 Task: Search one way flight ticket for 3 adults, 3 children in premium economy from Prescott: Prescott Municipal Airport (ernest A. Love Field) to Sheridan: Sheridan County Airport on 8-6-2023. Choice of flights is Emirates and Kenya Airways. Number of bags: 1 carry on bag. Price is upto 84000. Outbound departure time preference is 20:45.
Action: Mouse moved to (310, 129)
Screenshot: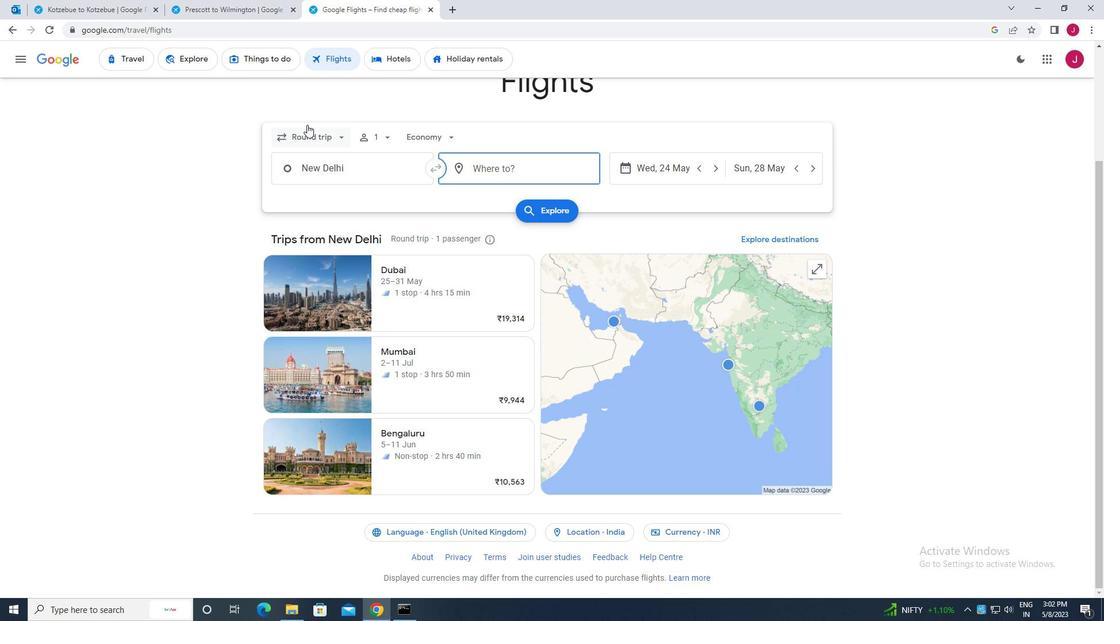 
Action: Mouse pressed left at (310, 129)
Screenshot: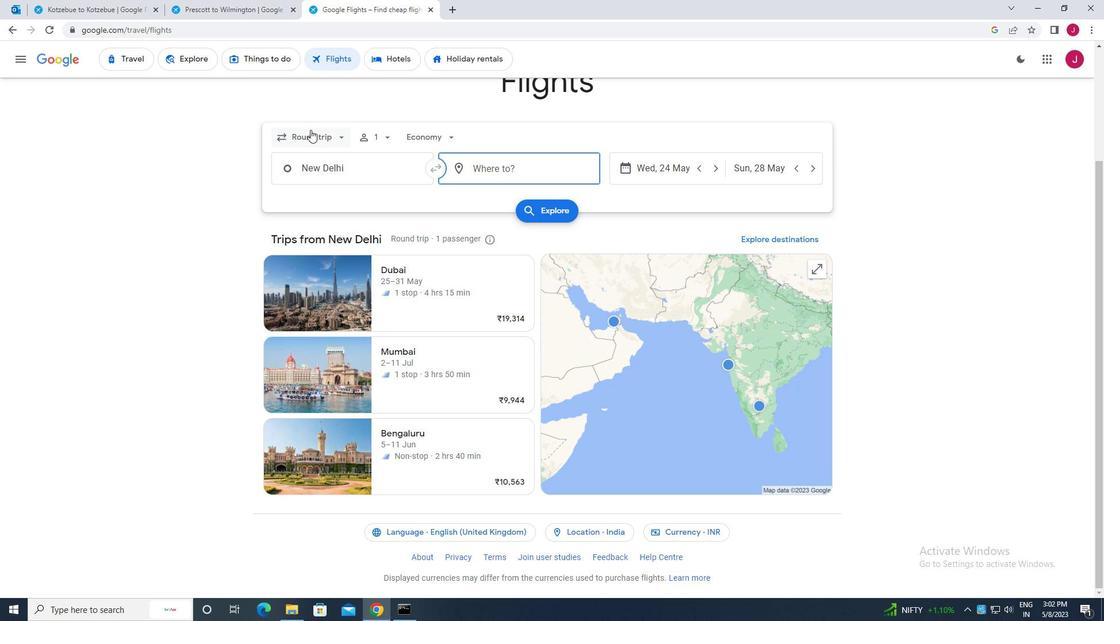 
Action: Mouse moved to (327, 191)
Screenshot: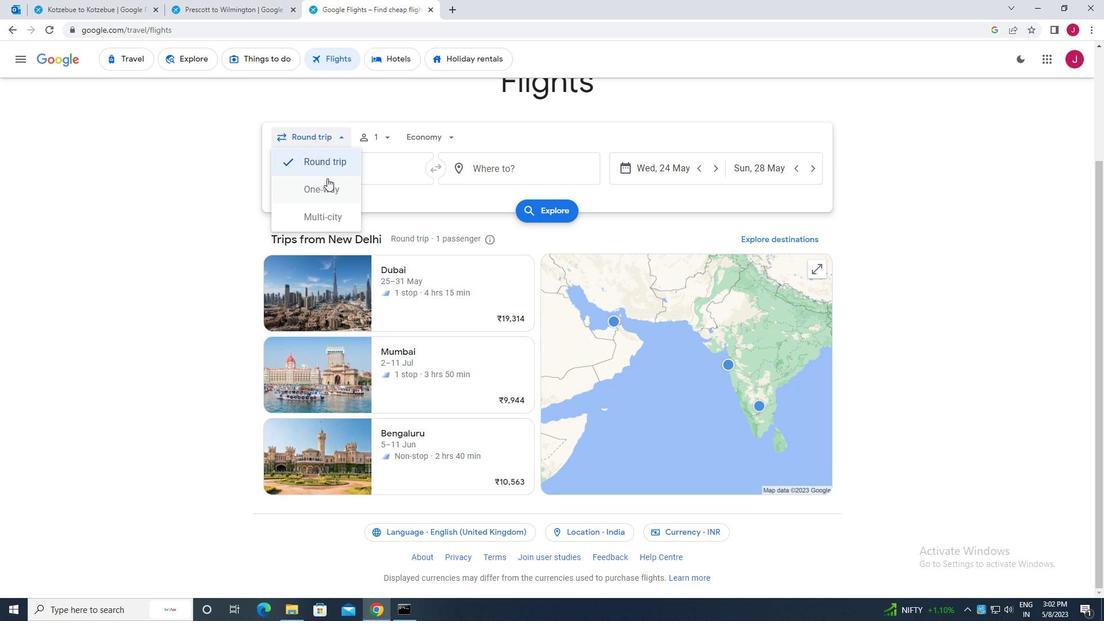 
Action: Mouse pressed left at (327, 191)
Screenshot: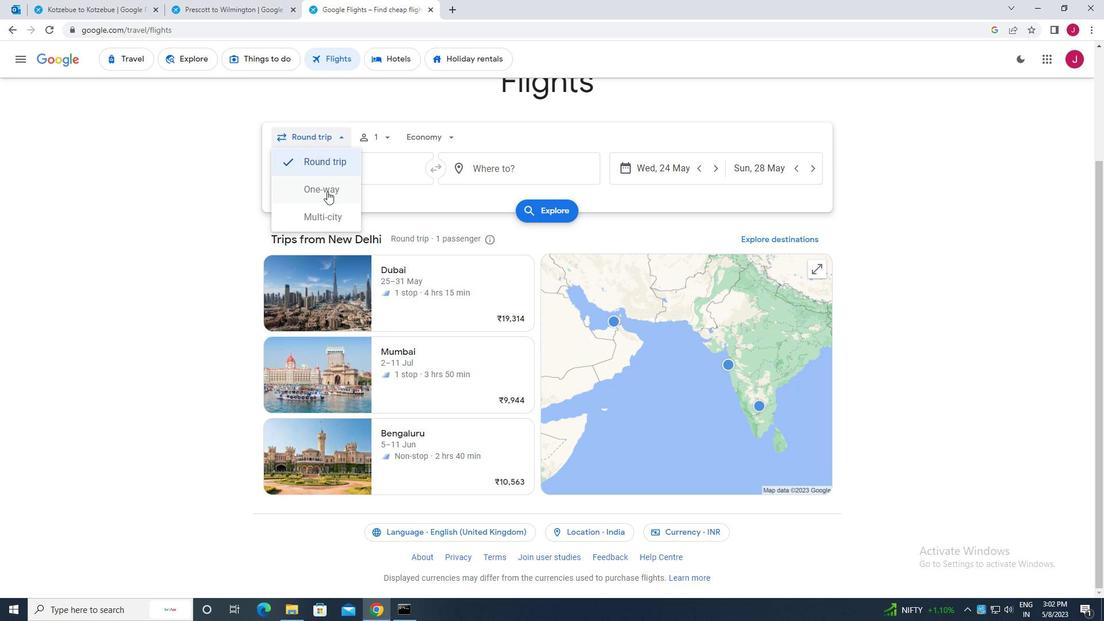 
Action: Mouse moved to (392, 137)
Screenshot: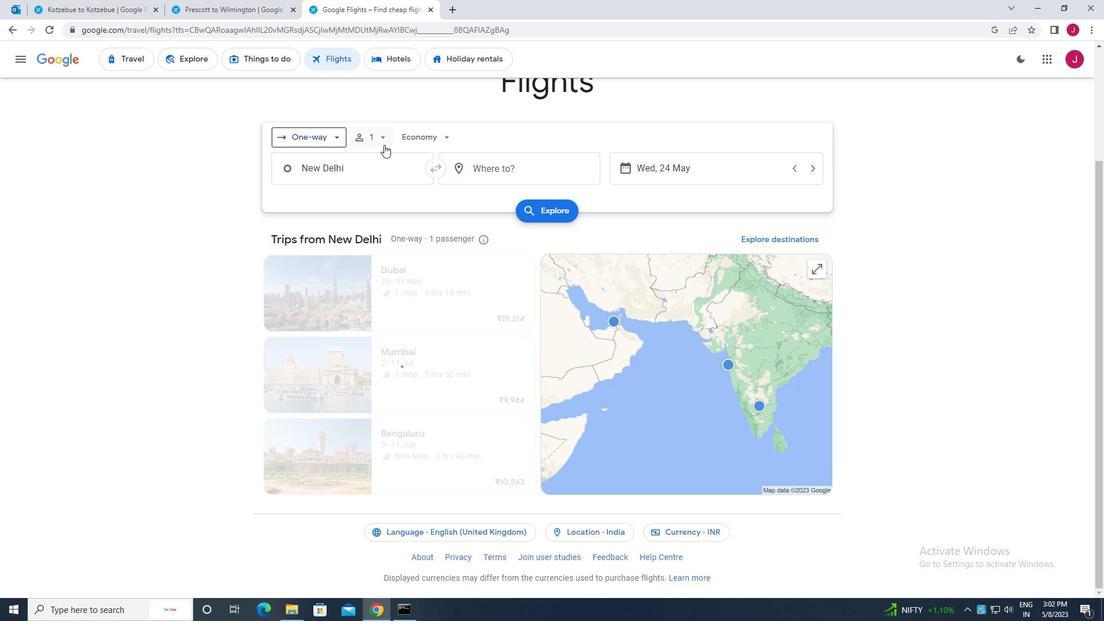 
Action: Mouse pressed left at (392, 137)
Screenshot: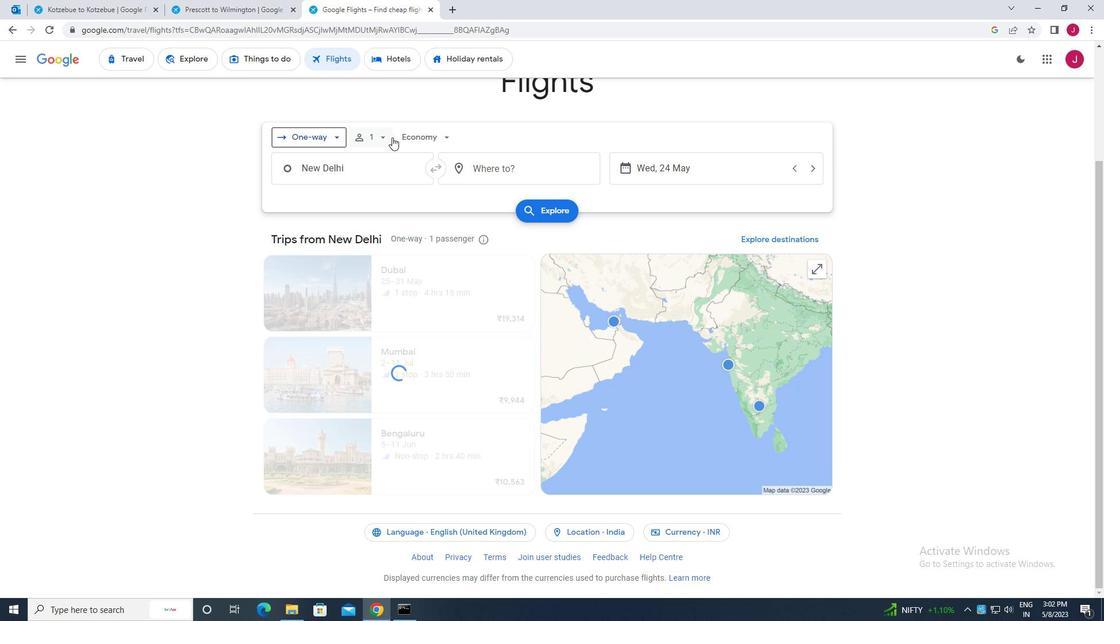 
Action: Mouse moved to (470, 163)
Screenshot: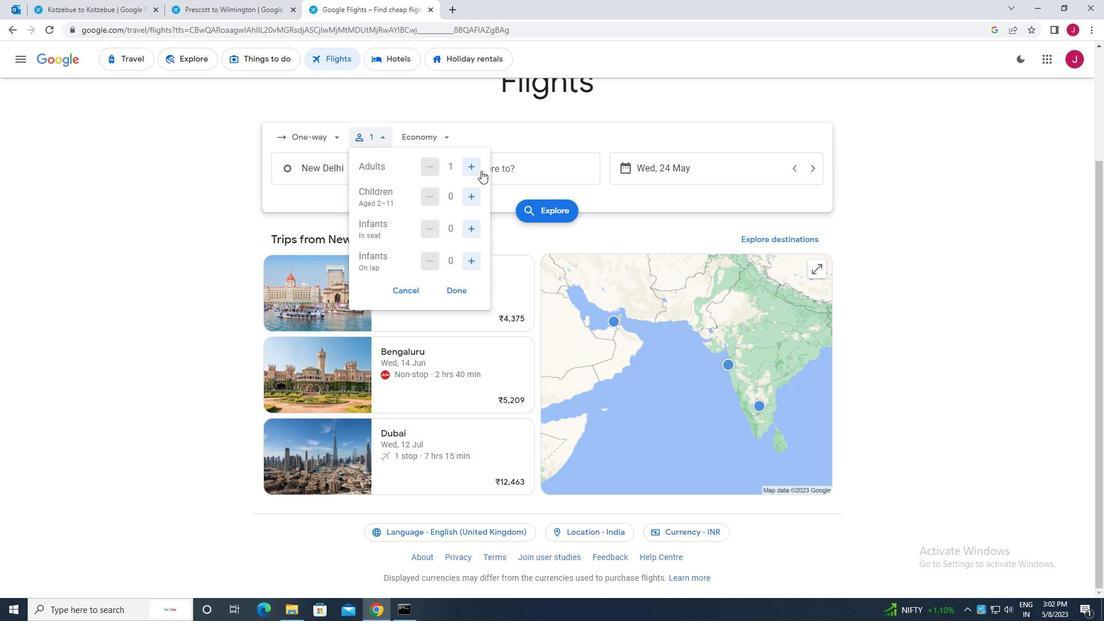 
Action: Mouse pressed left at (470, 163)
Screenshot: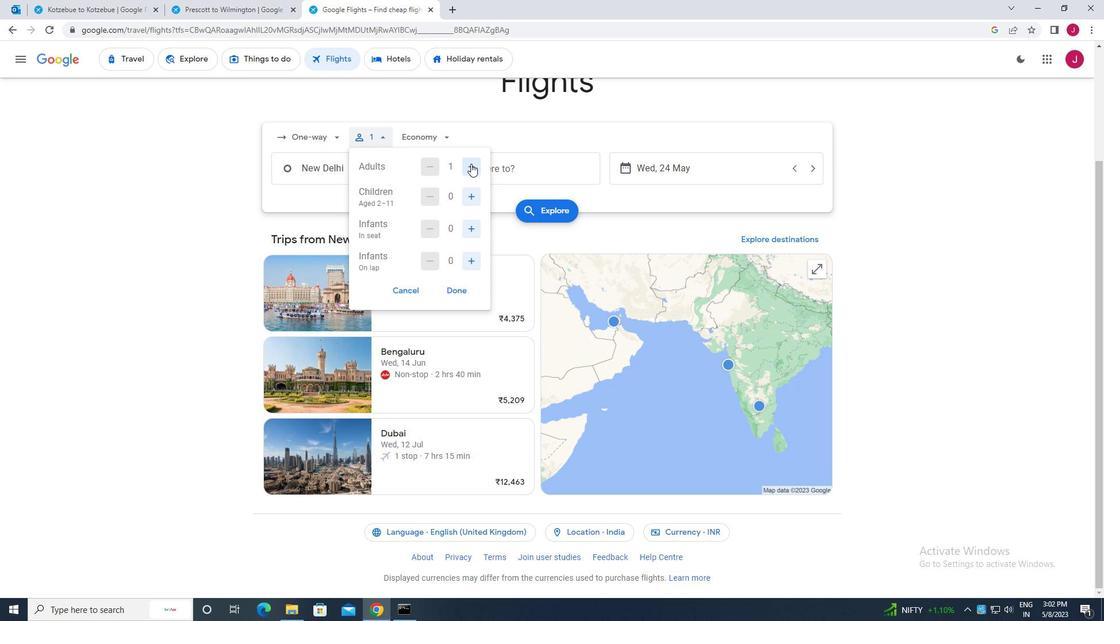 
Action: Mouse pressed left at (470, 163)
Screenshot: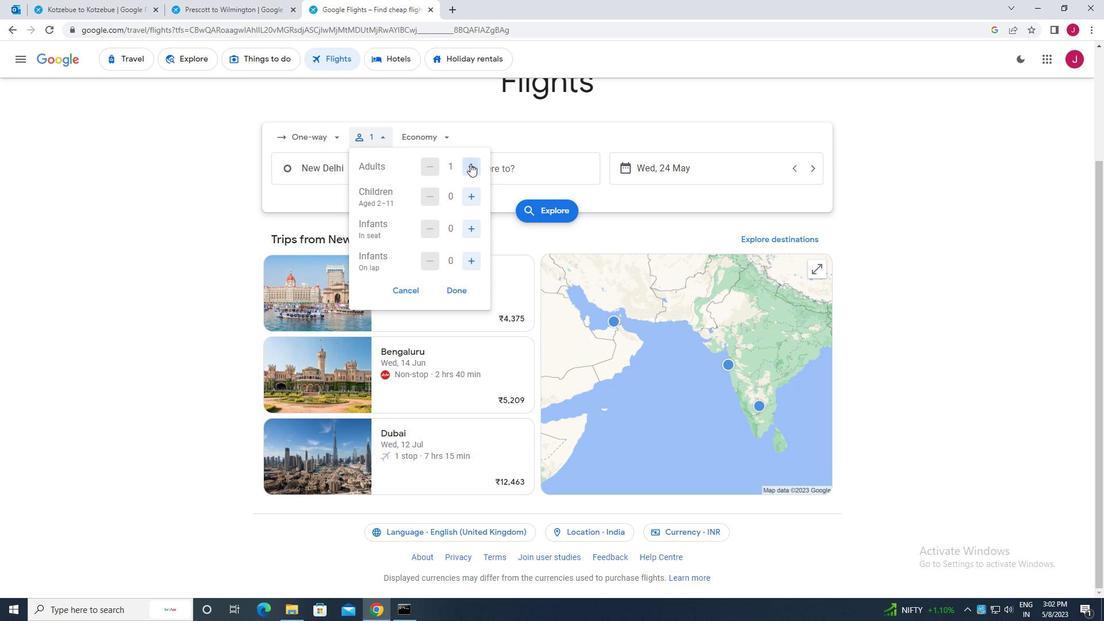 
Action: Mouse moved to (468, 196)
Screenshot: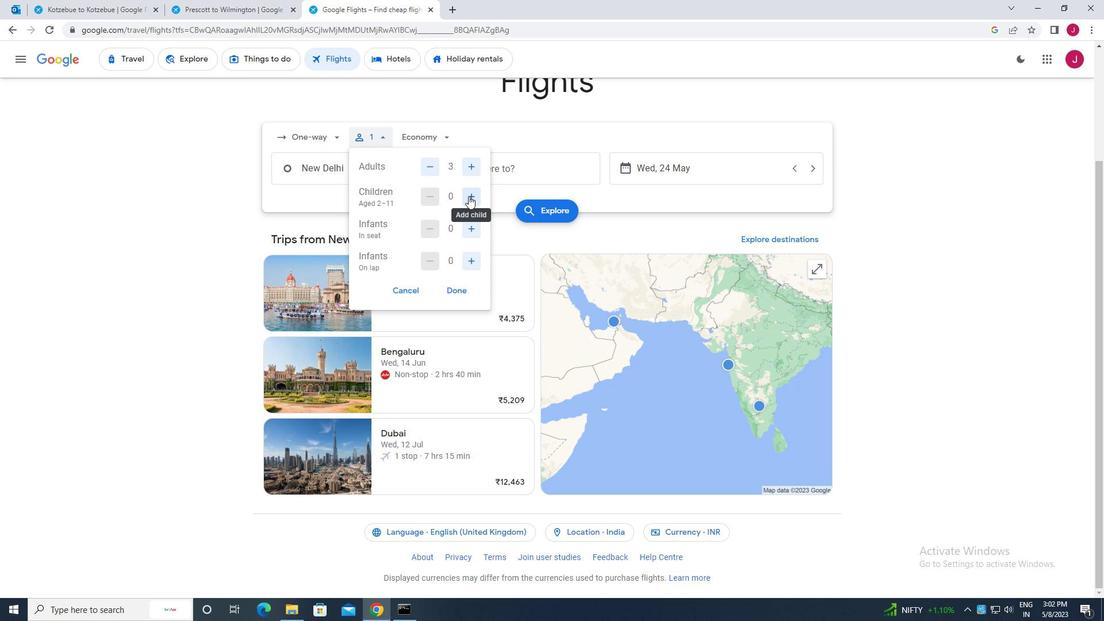 
Action: Mouse pressed left at (468, 196)
Screenshot: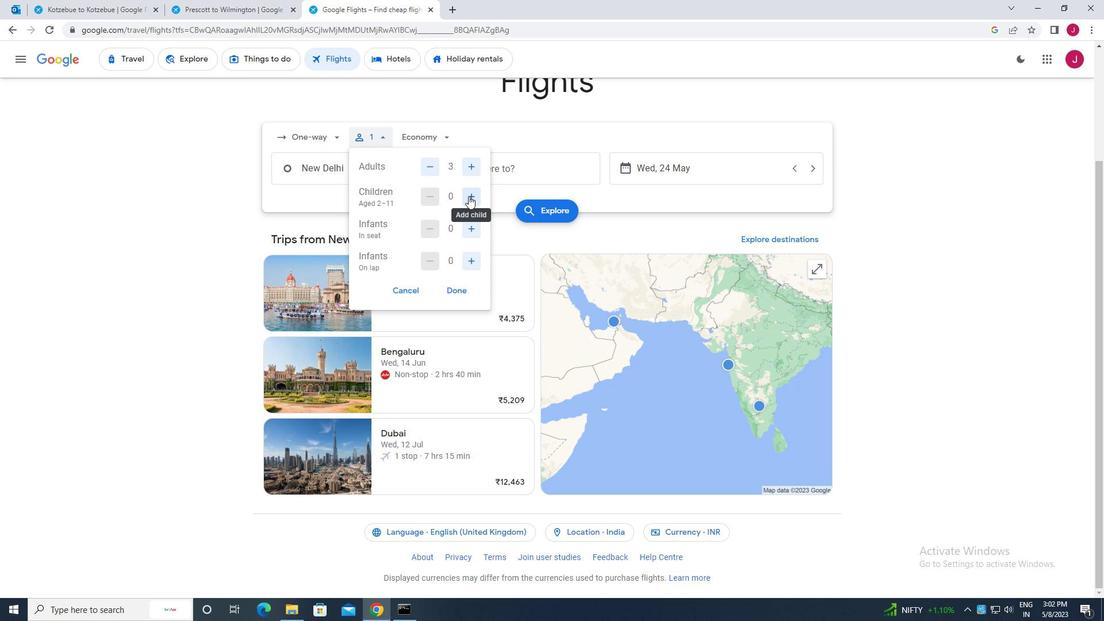 
Action: Mouse pressed left at (468, 196)
Screenshot: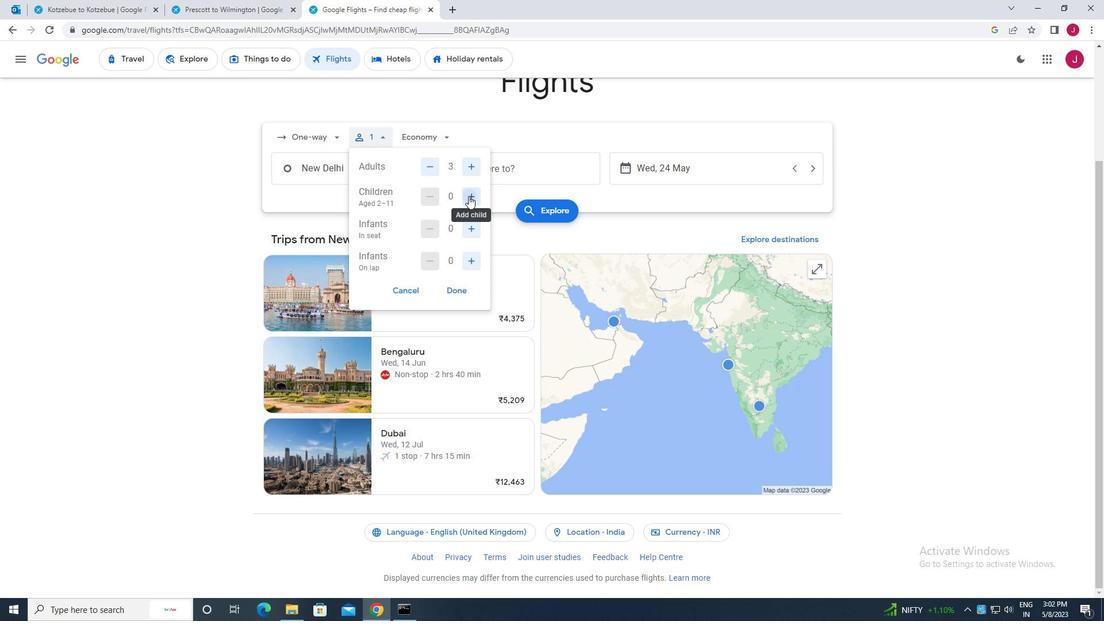 
Action: Mouse pressed left at (468, 196)
Screenshot: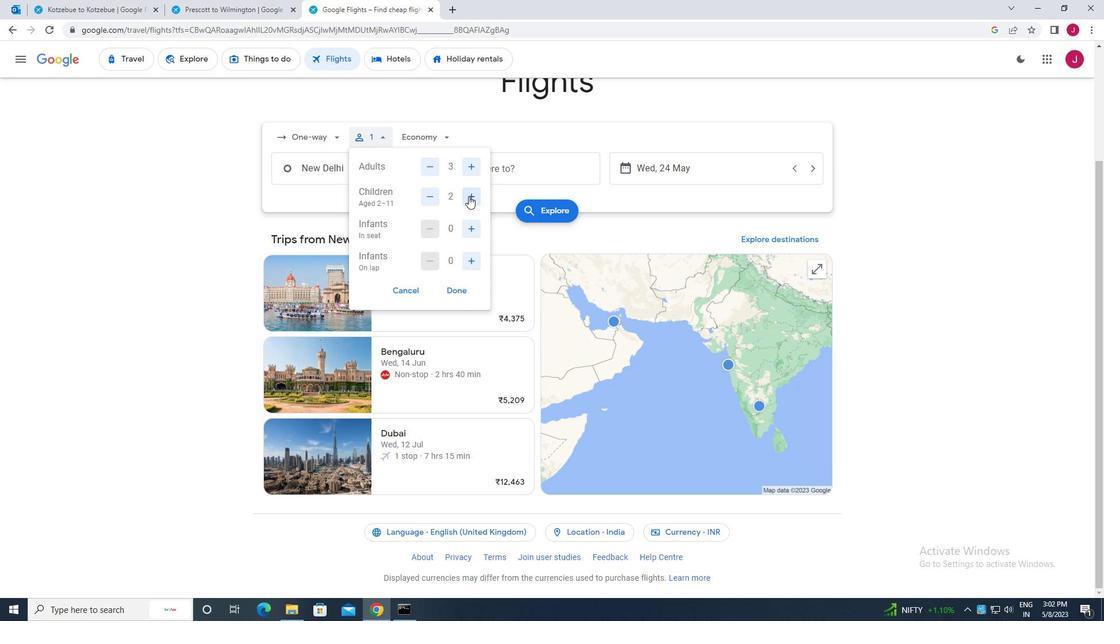 
Action: Mouse moved to (456, 291)
Screenshot: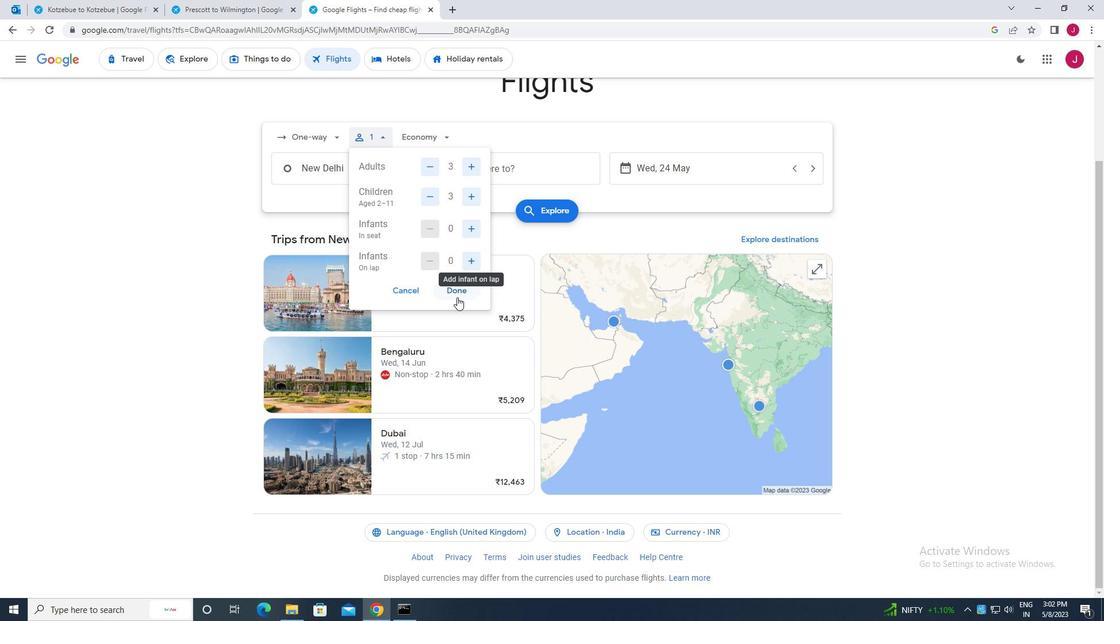
Action: Mouse pressed left at (456, 291)
Screenshot: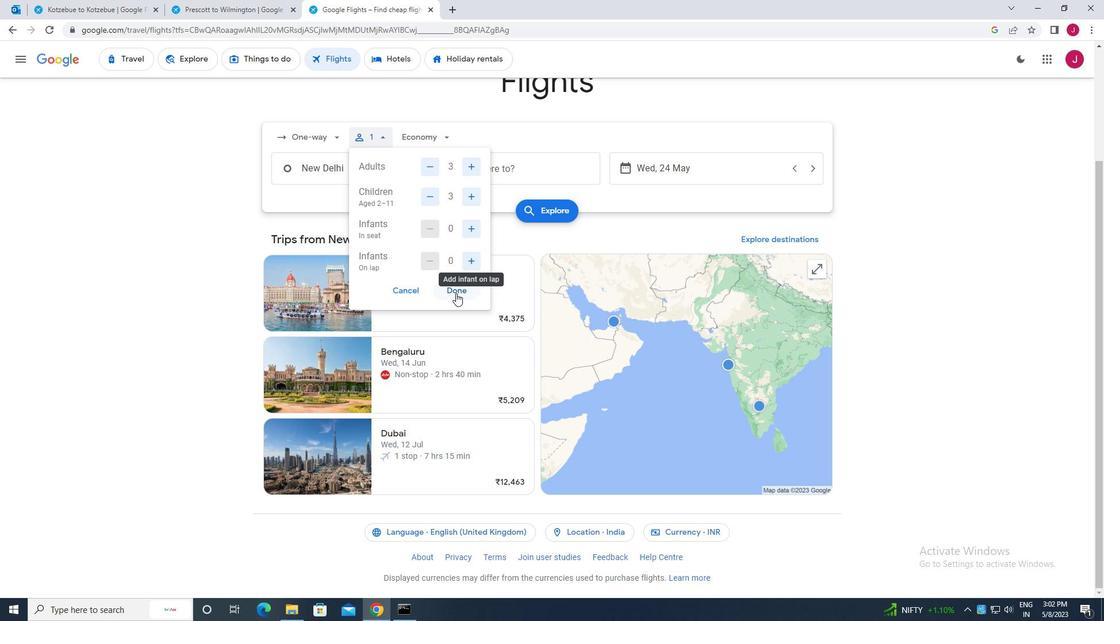 
Action: Mouse moved to (433, 129)
Screenshot: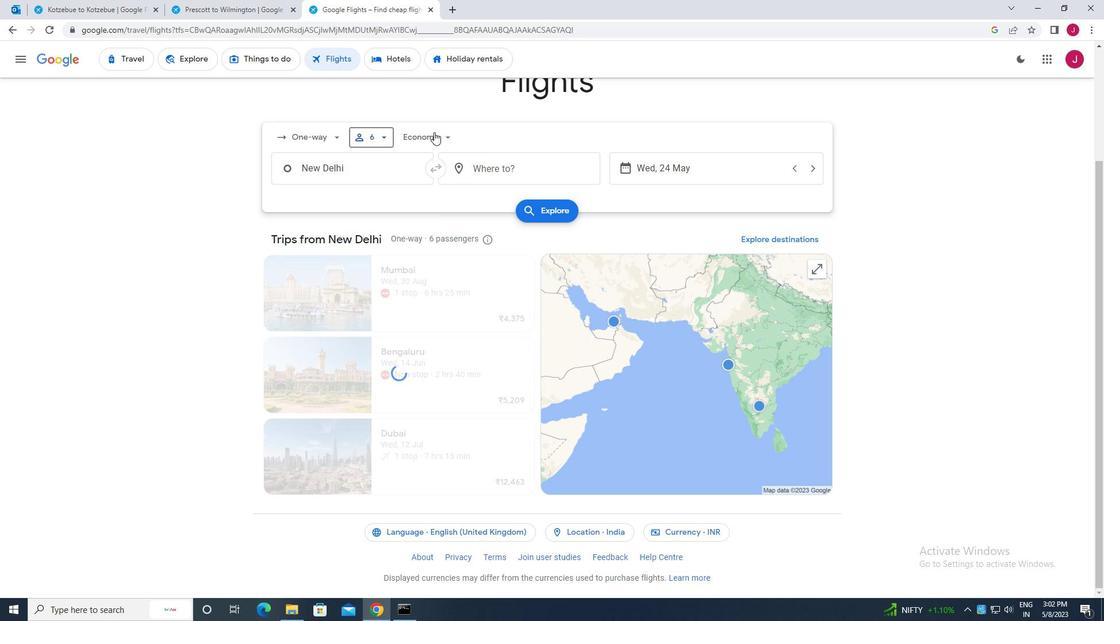 
Action: Mouse pressed left at (433, 129)
Screenshot: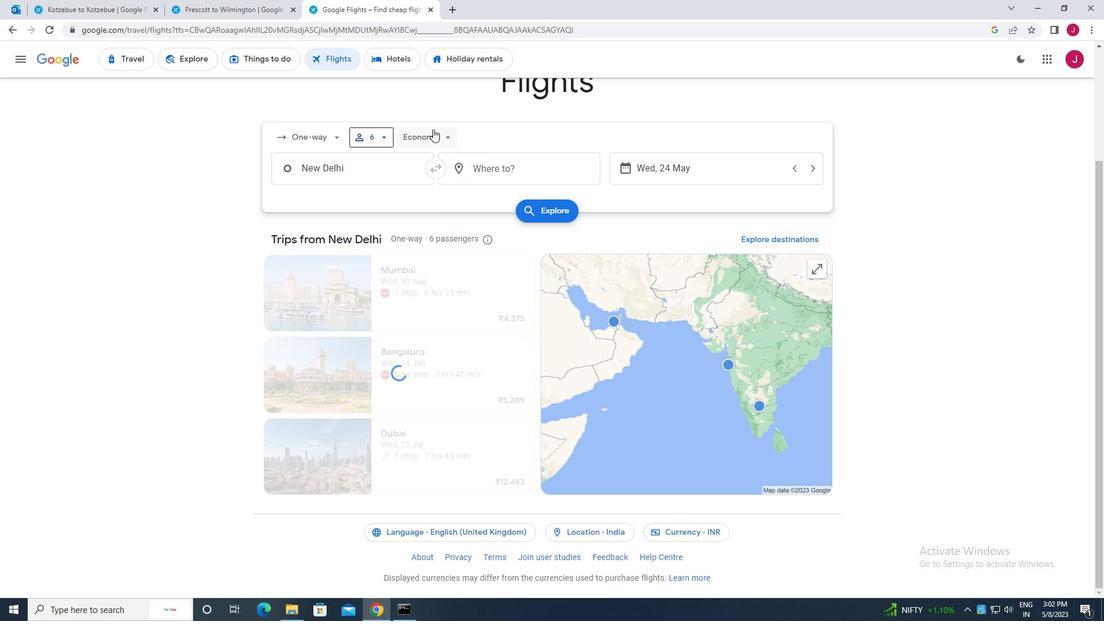 
Action: Mouse moved to (441, 191)
Screenshot: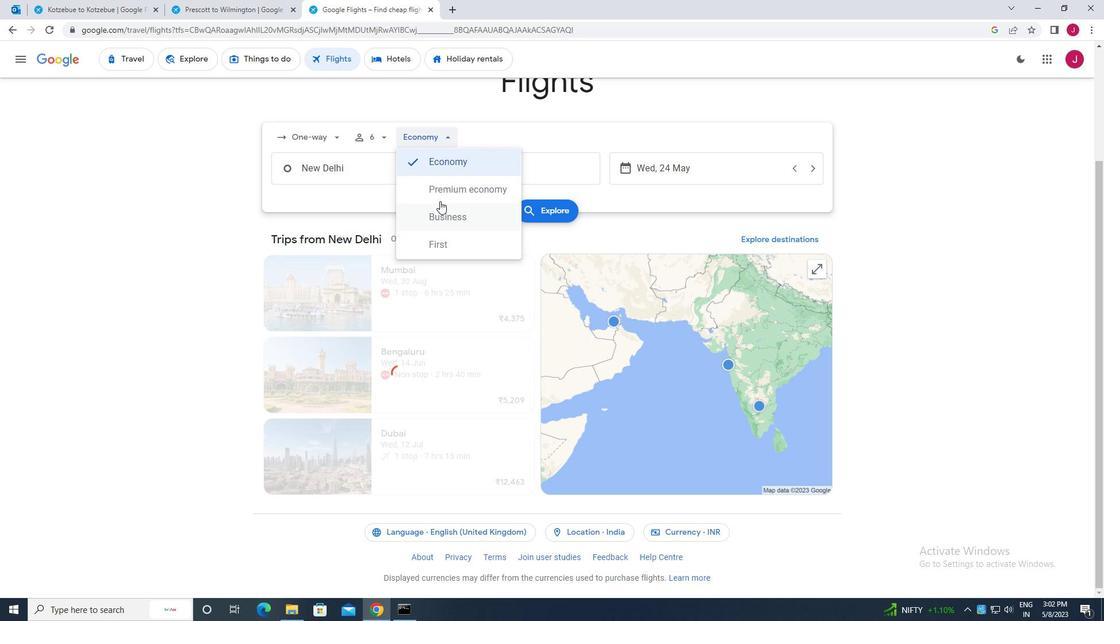 
Action: Mouse pressed left at (441, 191)
Screenshot: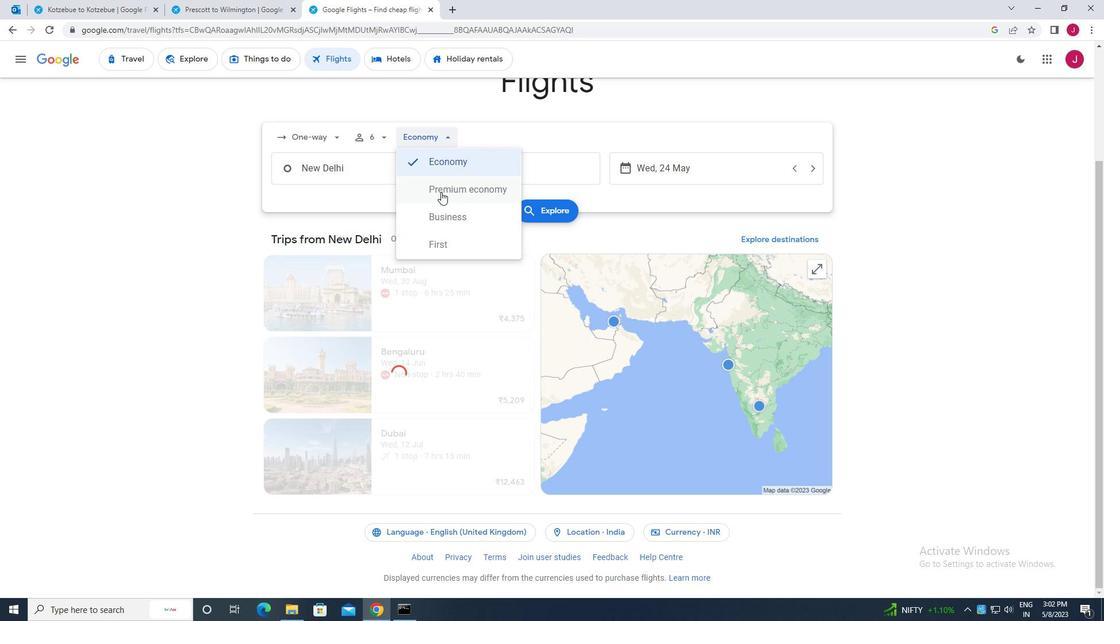 
Action: Mouse moved to (342, 173)
Screenshot: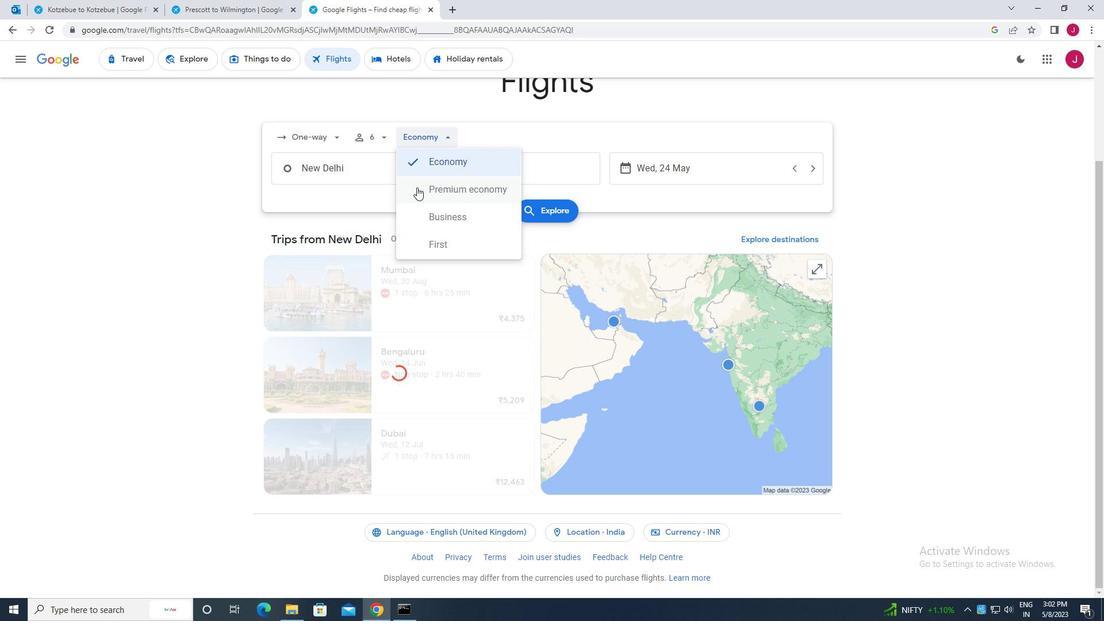 
Action: Mouse pressed left at (342, 173)
Screenshot: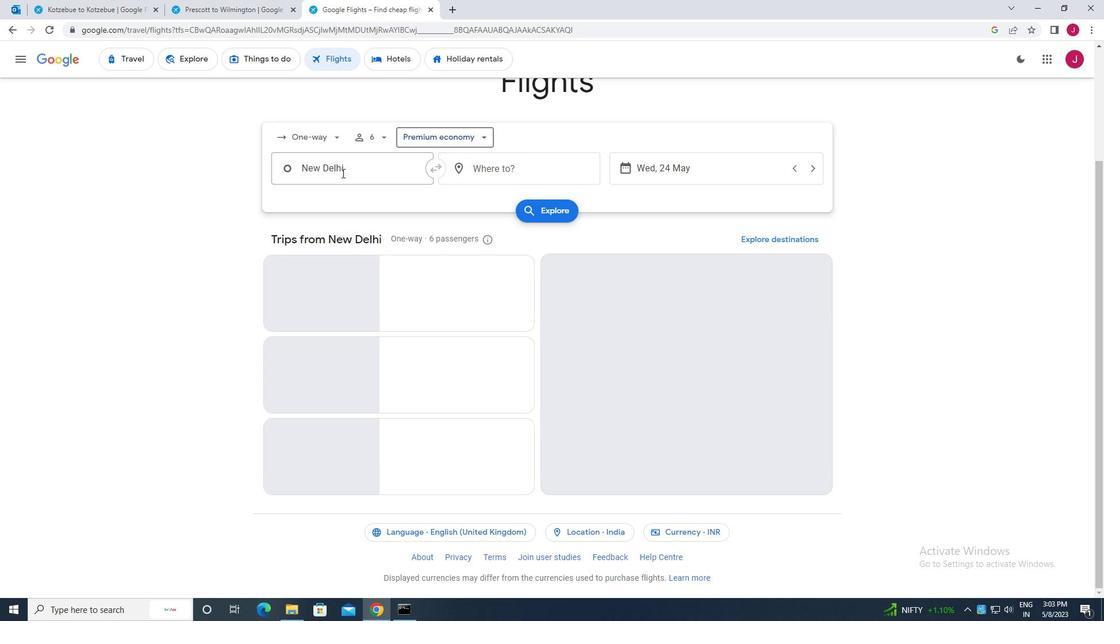 
Action: Key pressed prescot
Screenshot: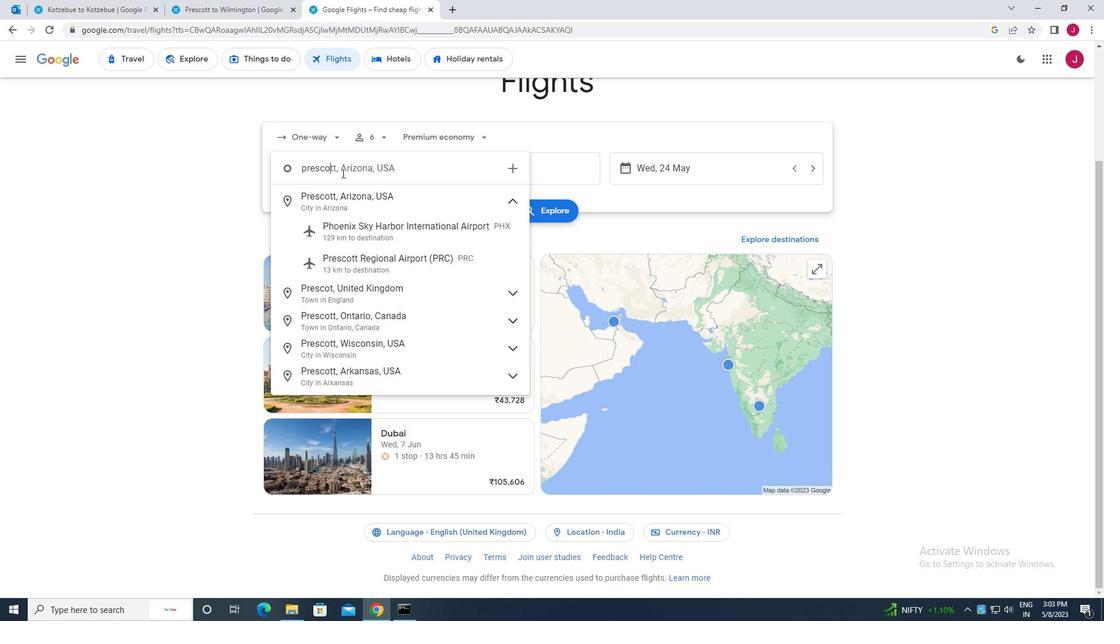 
Action: Mouse moved to (380, 253)
Screenshot: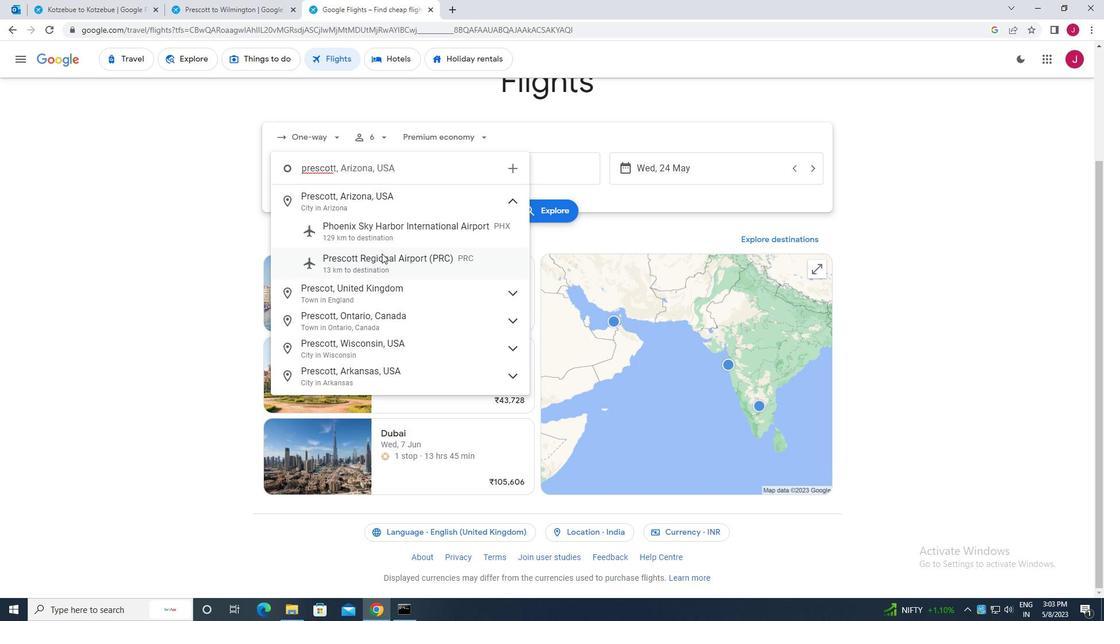 
Action: Mouse pressed left at (380, 253)
Screenshot: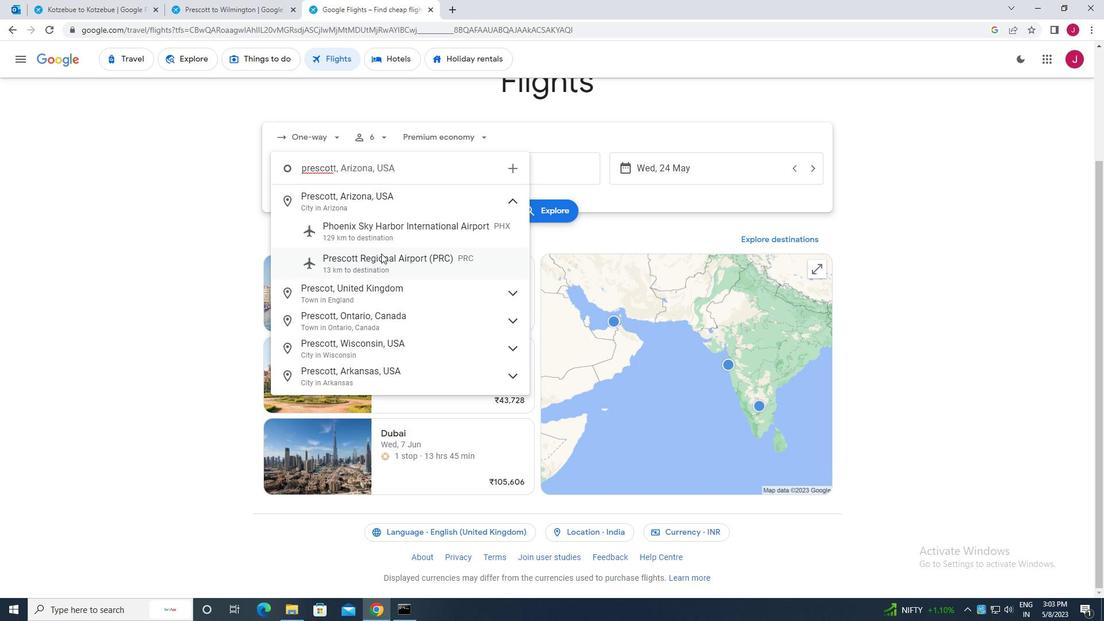 
Action: Mouse moved to (482, 171)
Screenshot: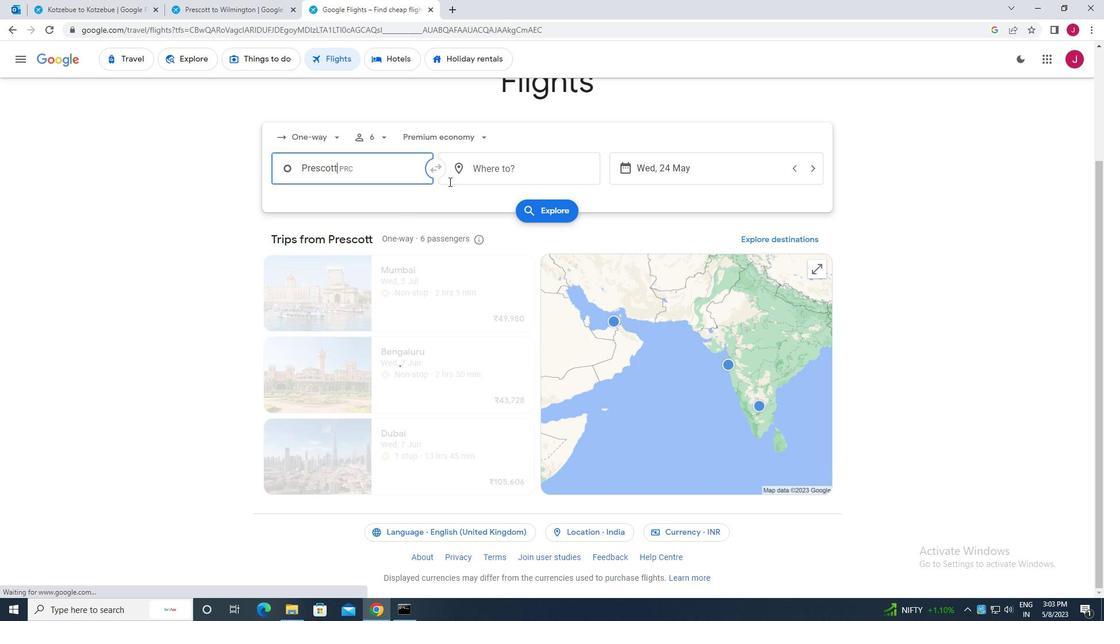 
Action: Mouse pressed left at (482, 171)
Screenshot: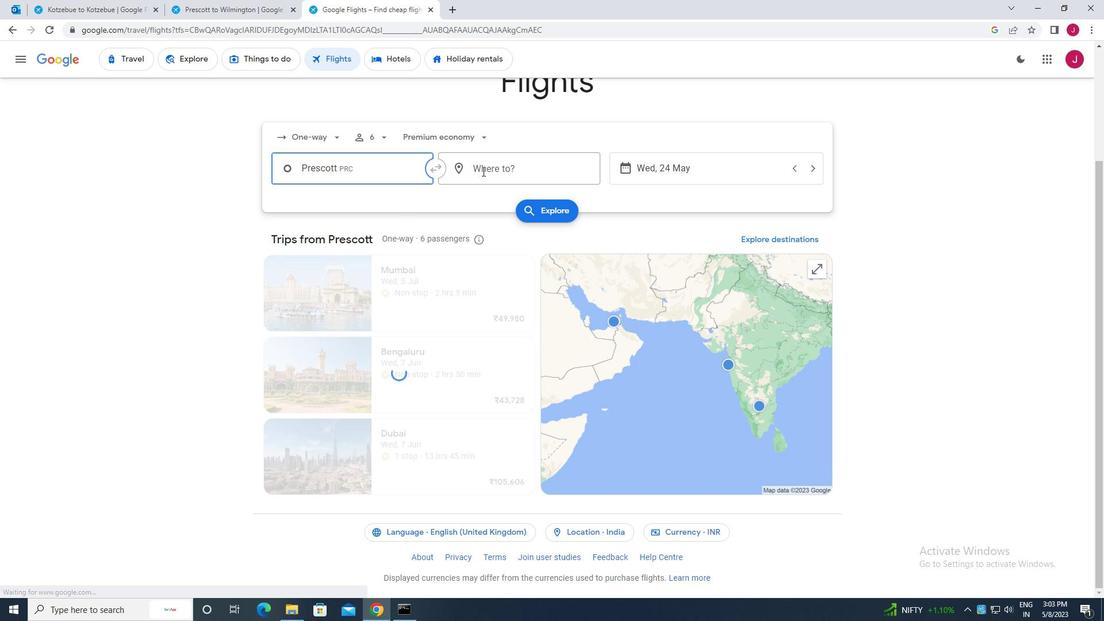
Action: Key pressed sherida
Screenshot: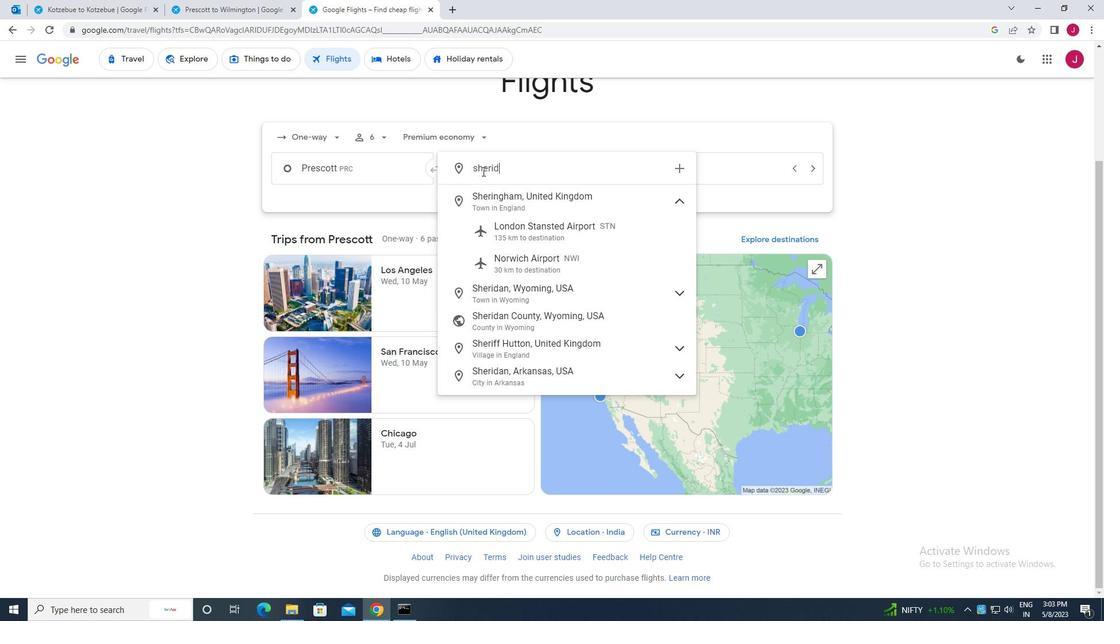 
Action: Mouse moved to (525, 228)
Screenshot: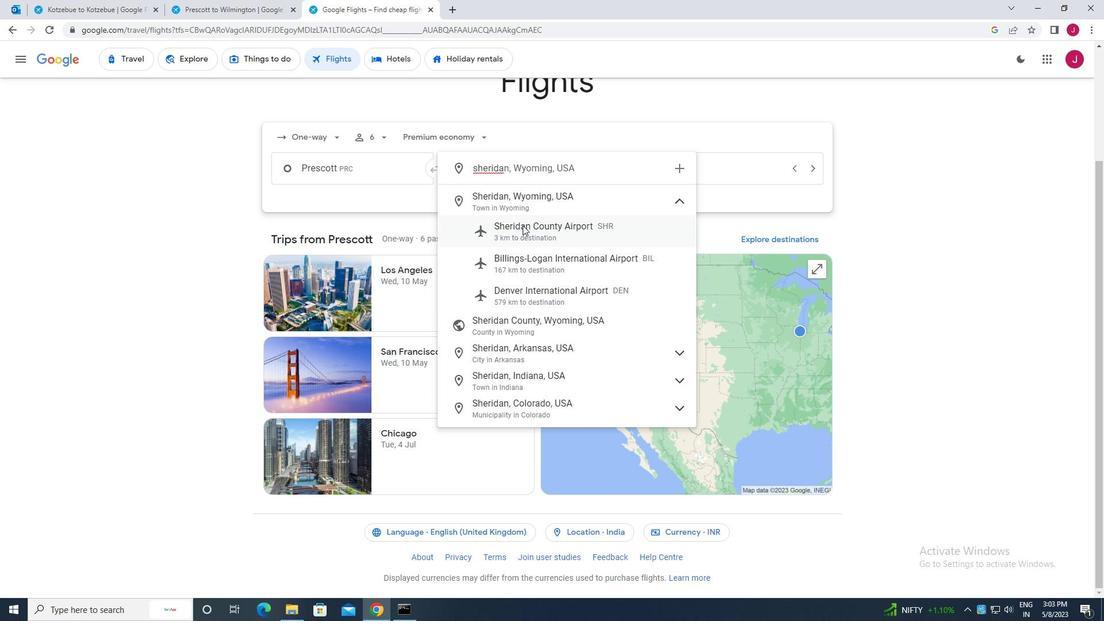 
Action: Mouse pressed left at (525, 228)
Screenshot: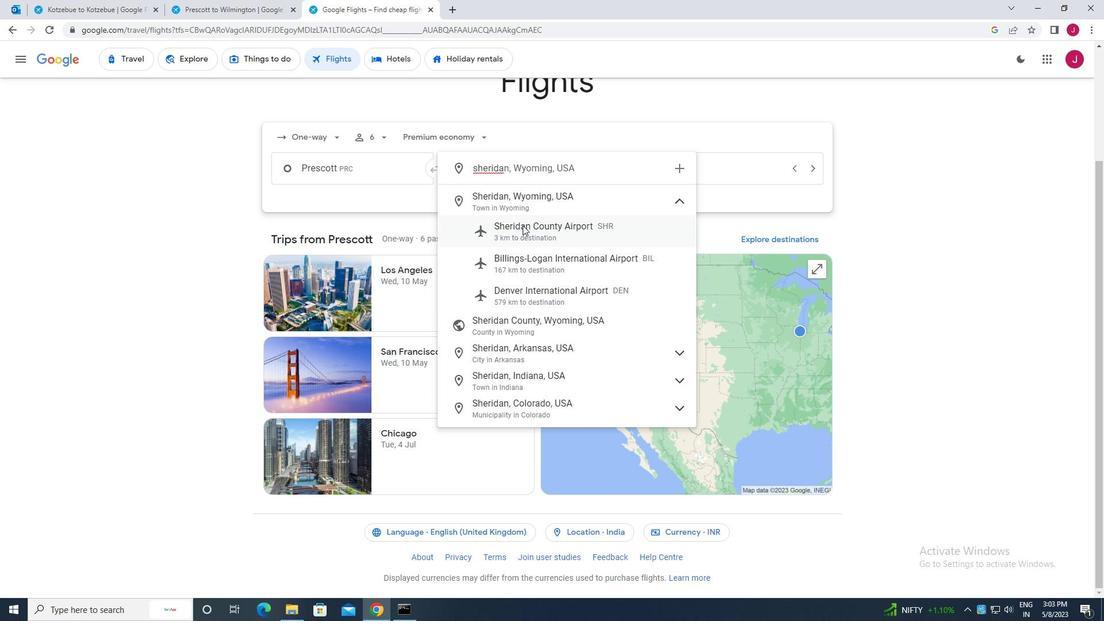 
Action: Mouse moved to (704, 171)
Screenshot: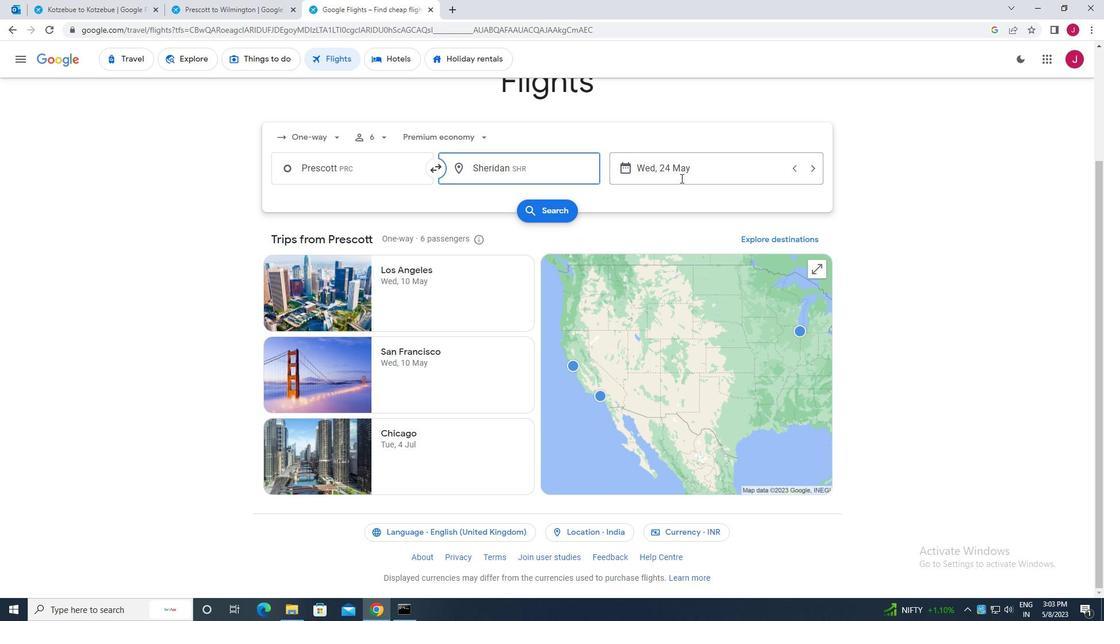 
Action: Mouse pressed left at (704, 171)
Screenshot: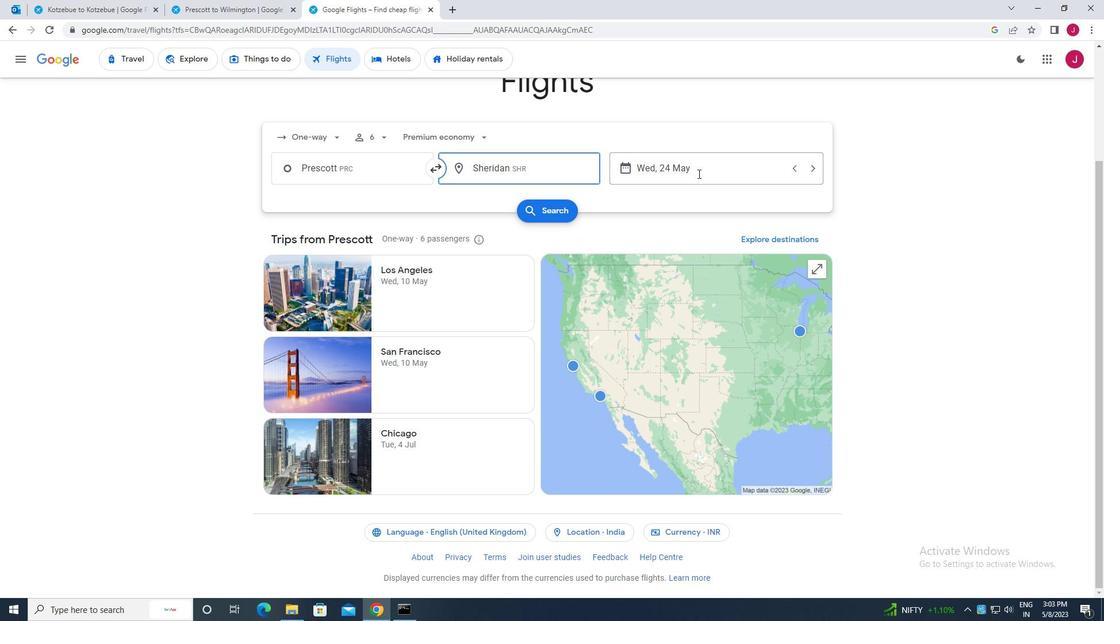 
Action: Mouse moved to (836, 312)
Screenshot: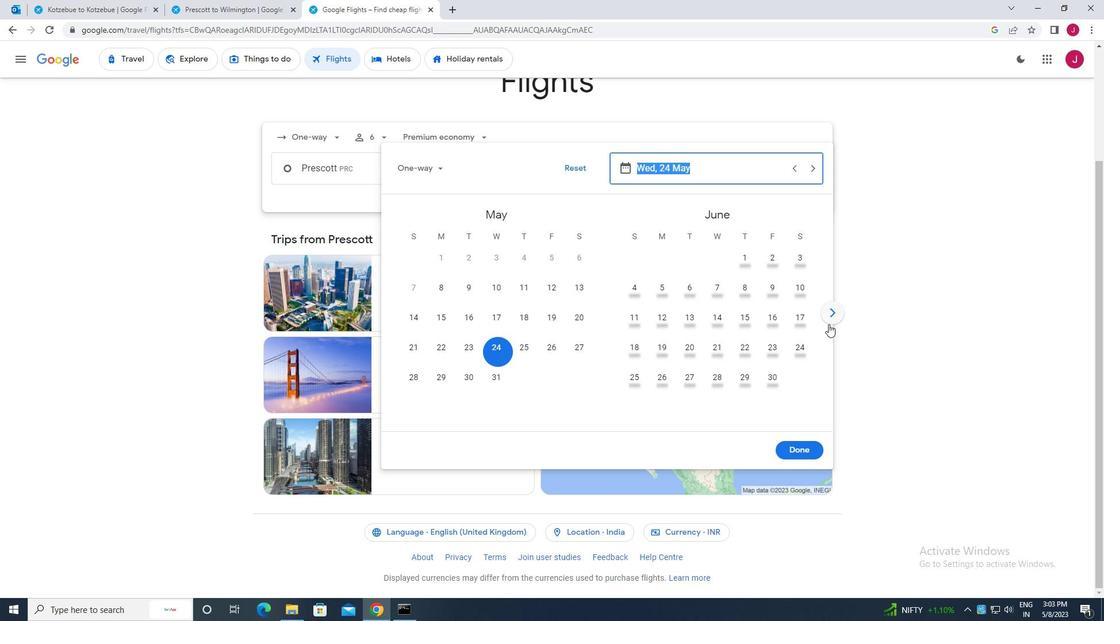 
Action: Mouse pressed left at (836, 312)
Screenshot: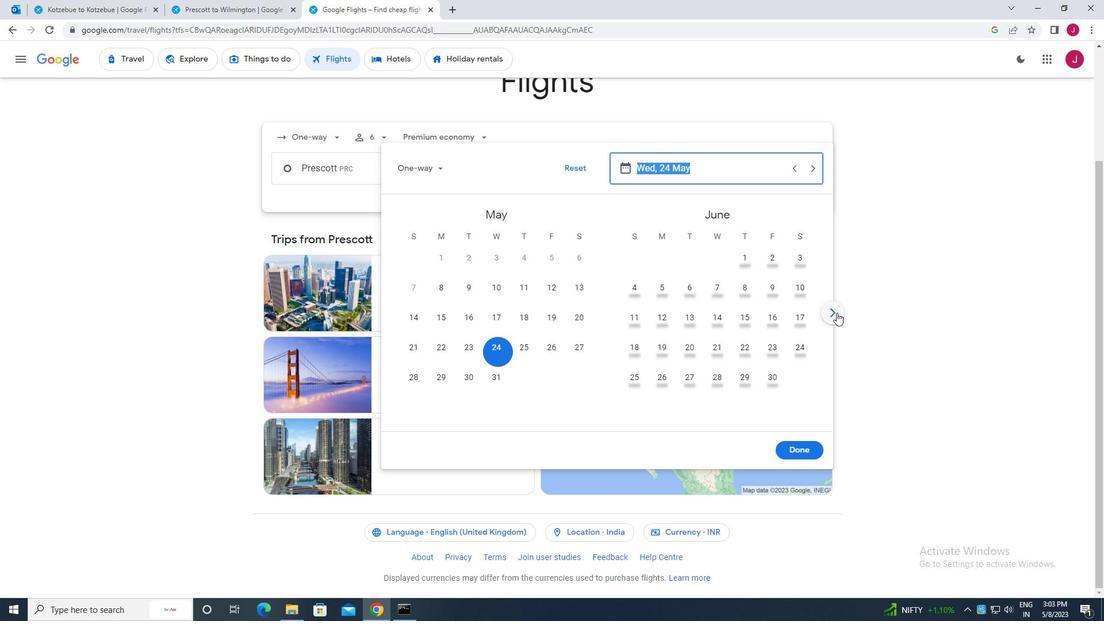 
Action: Mouse moved to (837, 312)
Screenshot: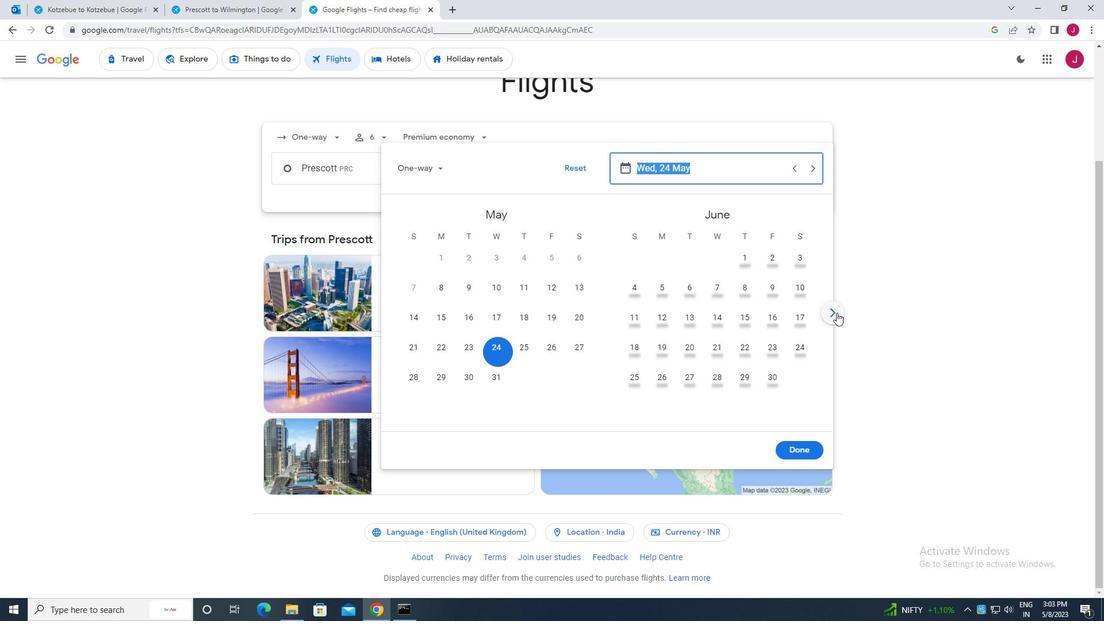 
Action: Mouse pressed left at (837, 312)
Screenshot: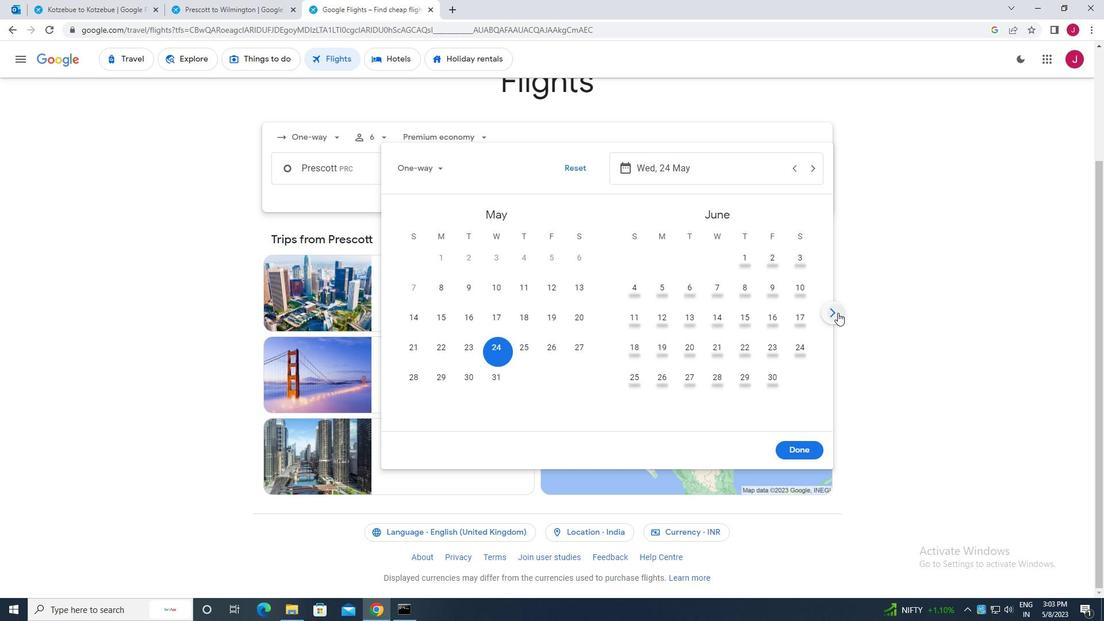 
Action: Mouse pressed left at (837, 312)
Screenshot: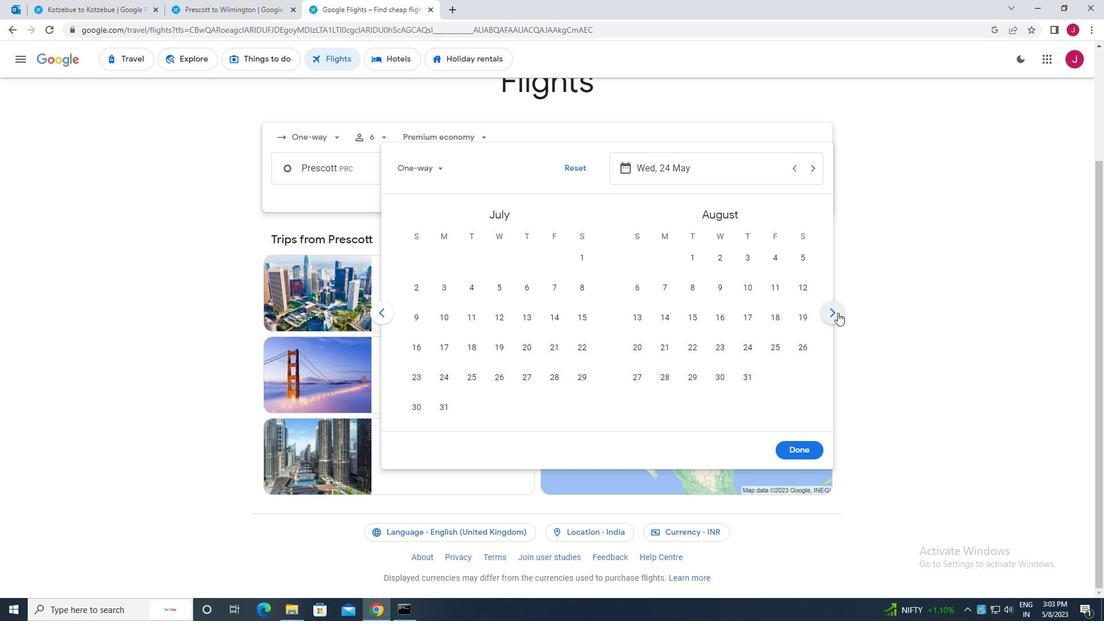 
Action: Mouse moved to (423, 285)
Screenshot: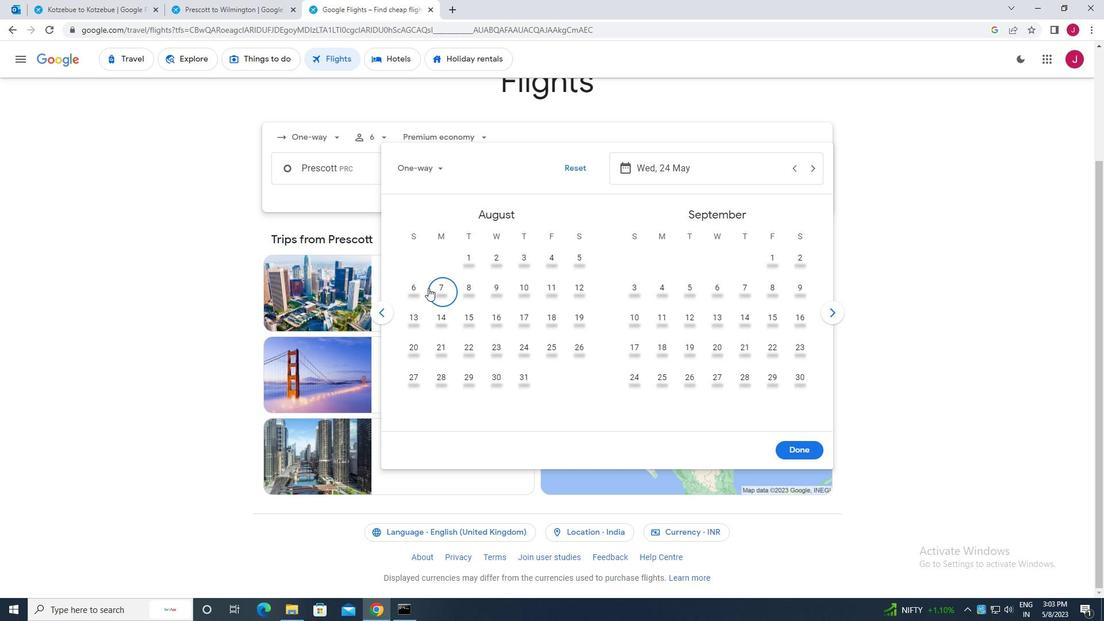 
Action: Mouse pressed left at (423, 285)
Screenshot: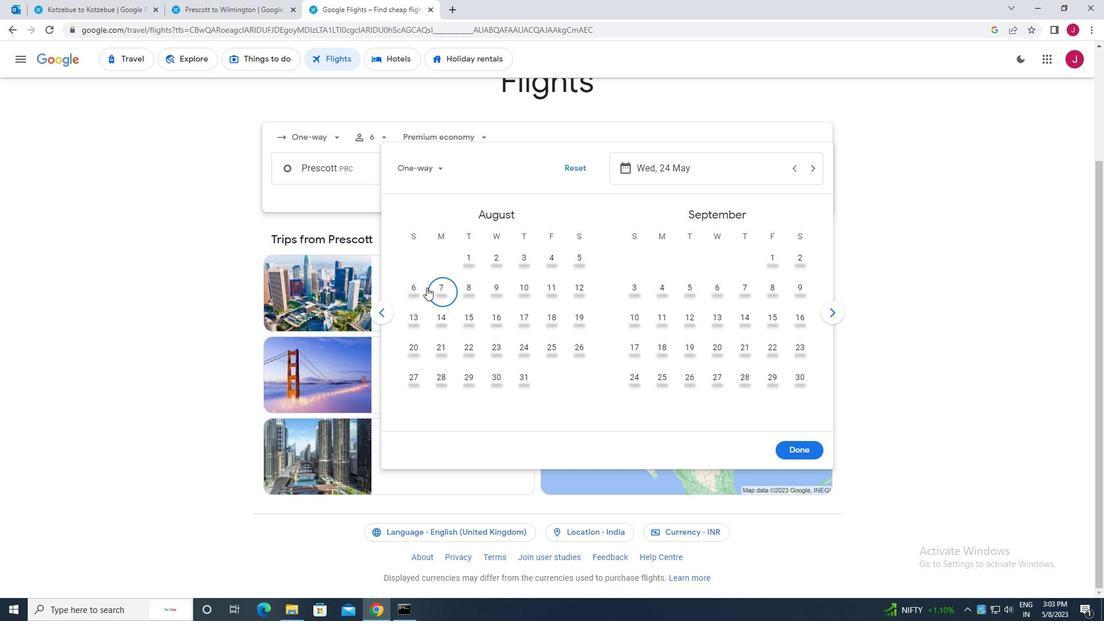 
Action: Mouse moved to (795, 447)
Screenshot: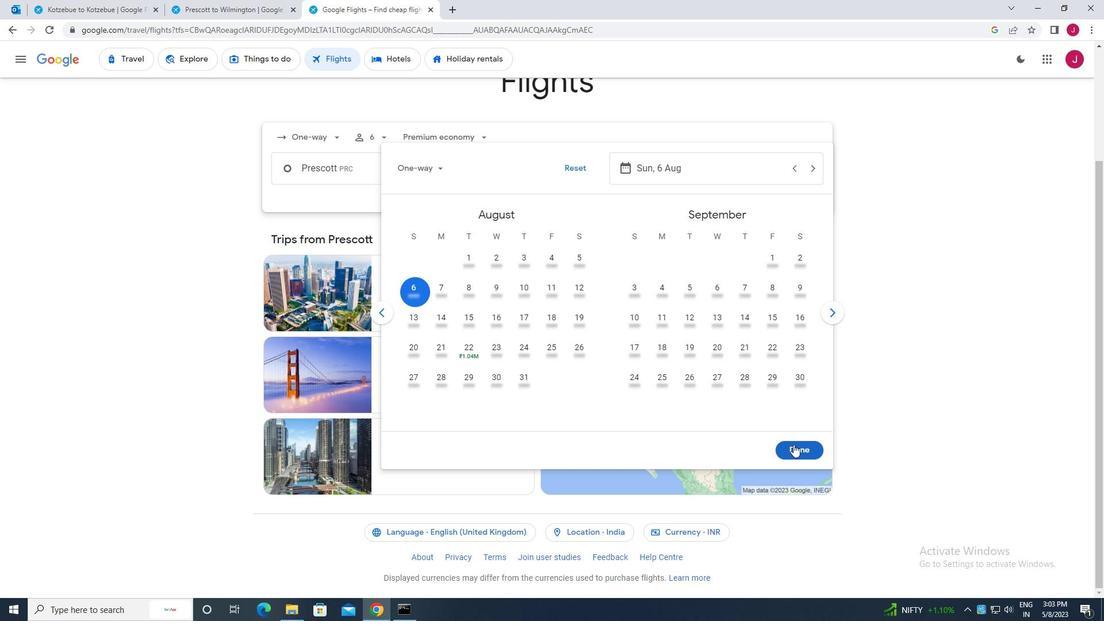 
Action: Mouse pressed left at (795, 447)
Screenshot: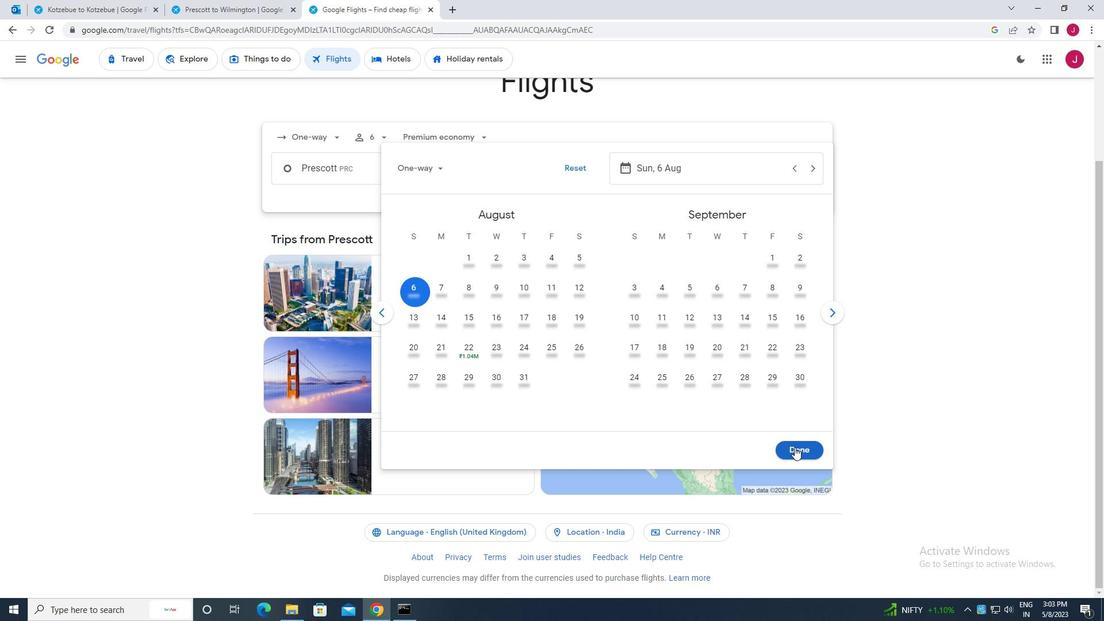 
Action: Mouse moved to (553, 211)
Screenshot: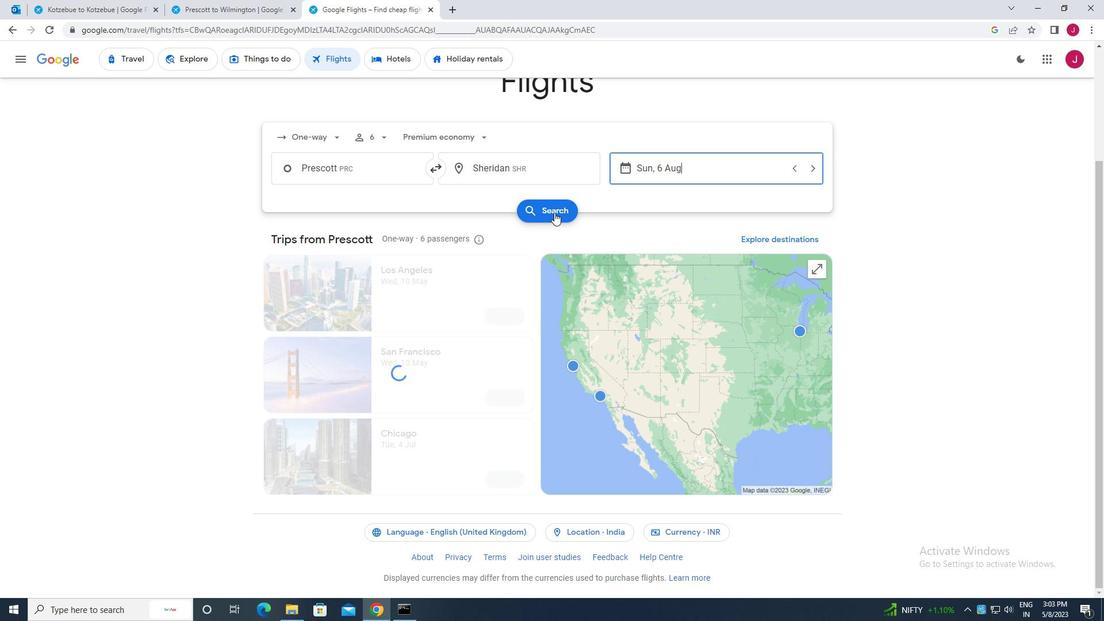 
Action: Mouse pressed left at (553, 211)
Screenshot: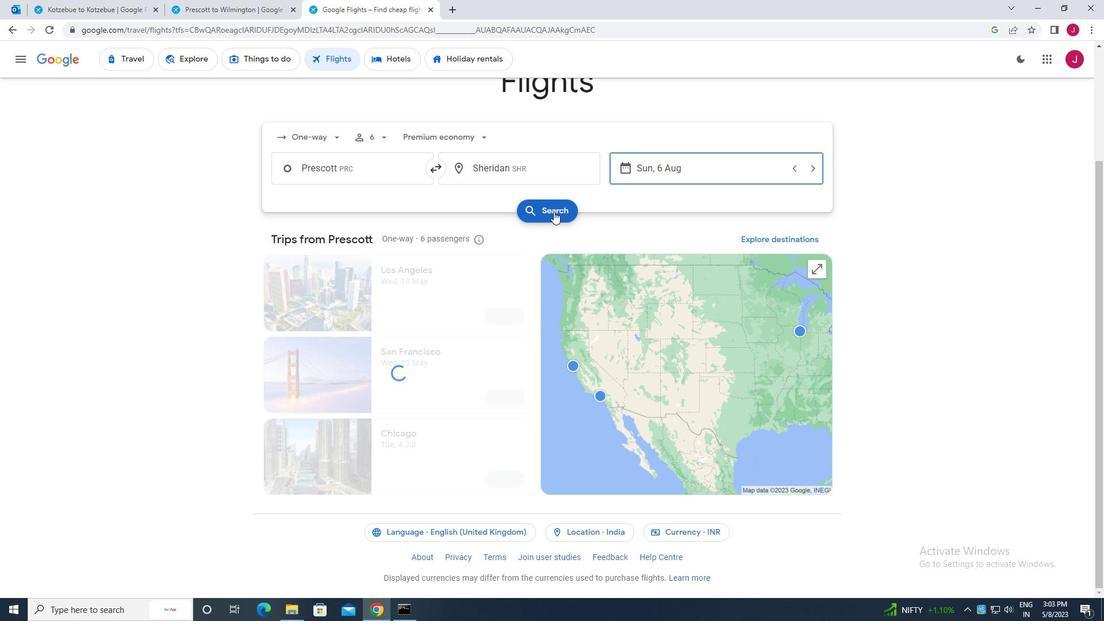 
Action: Mouse moved to (290, 166)
Screenshot: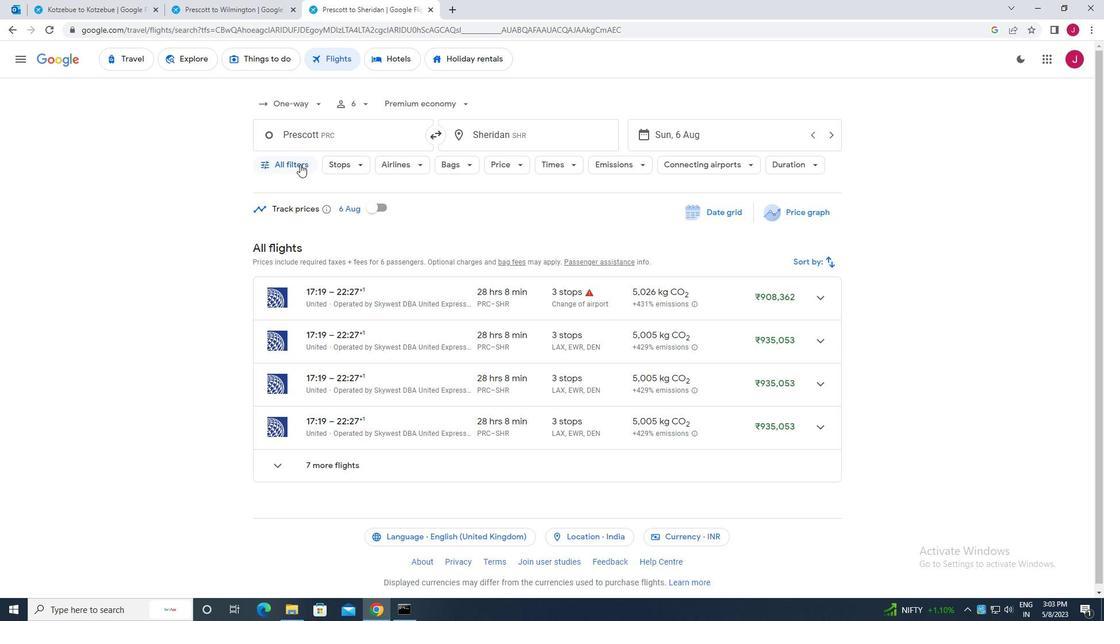 
Action: Mouse pressed left at (290, 166)
Screenshot: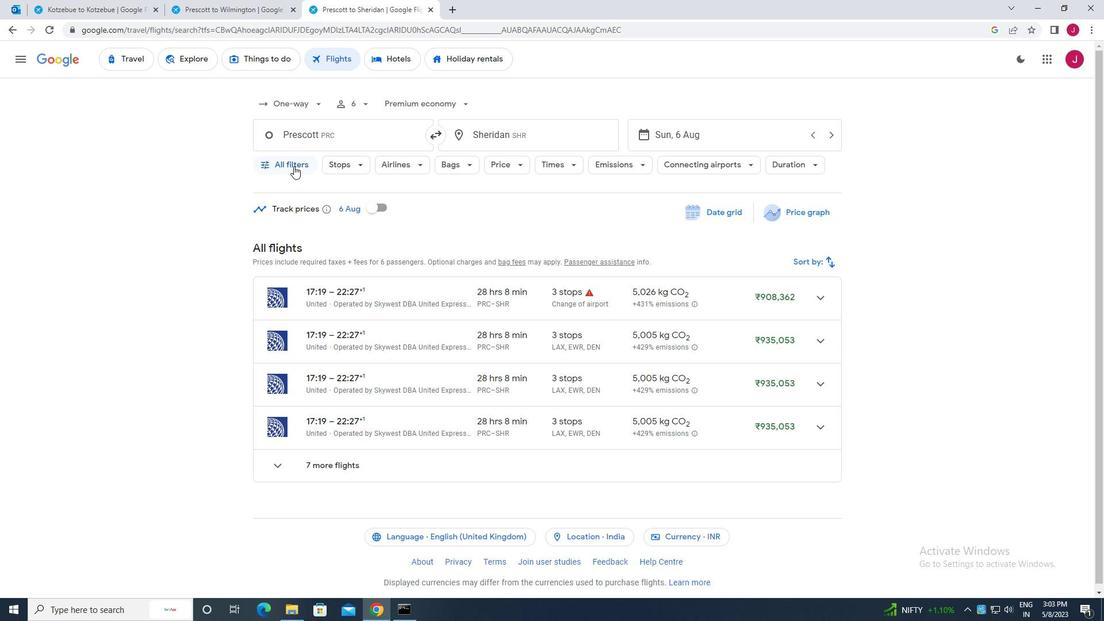 
Action: Mouse moved to (341, 223)
Screenshot: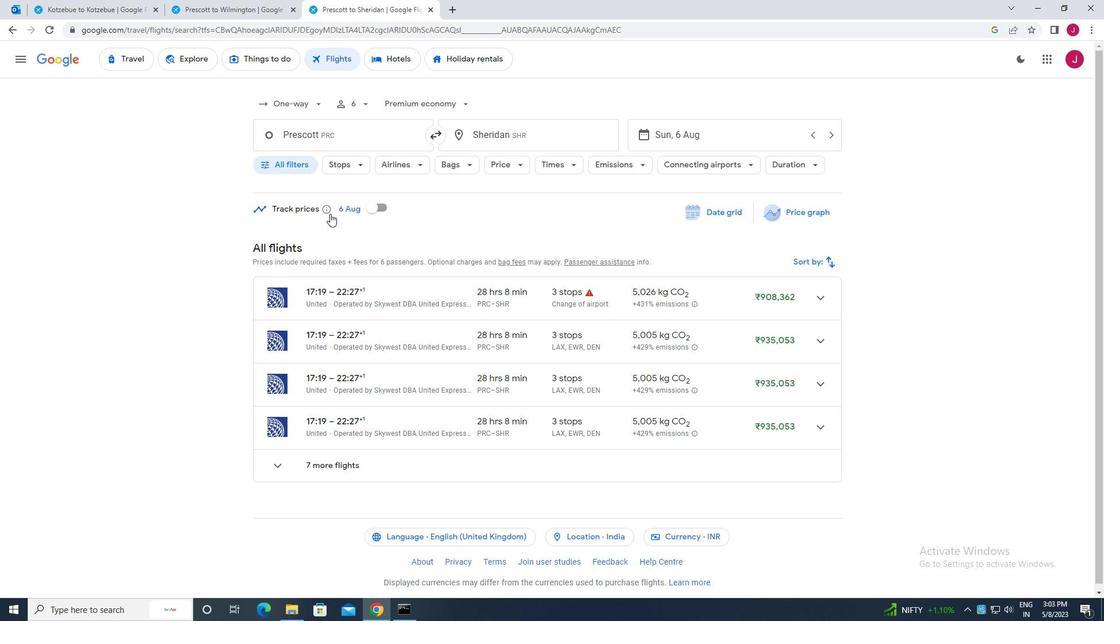 
Action: Mouse scrolled (341, 222) with delta (0, 0)
Screenshot: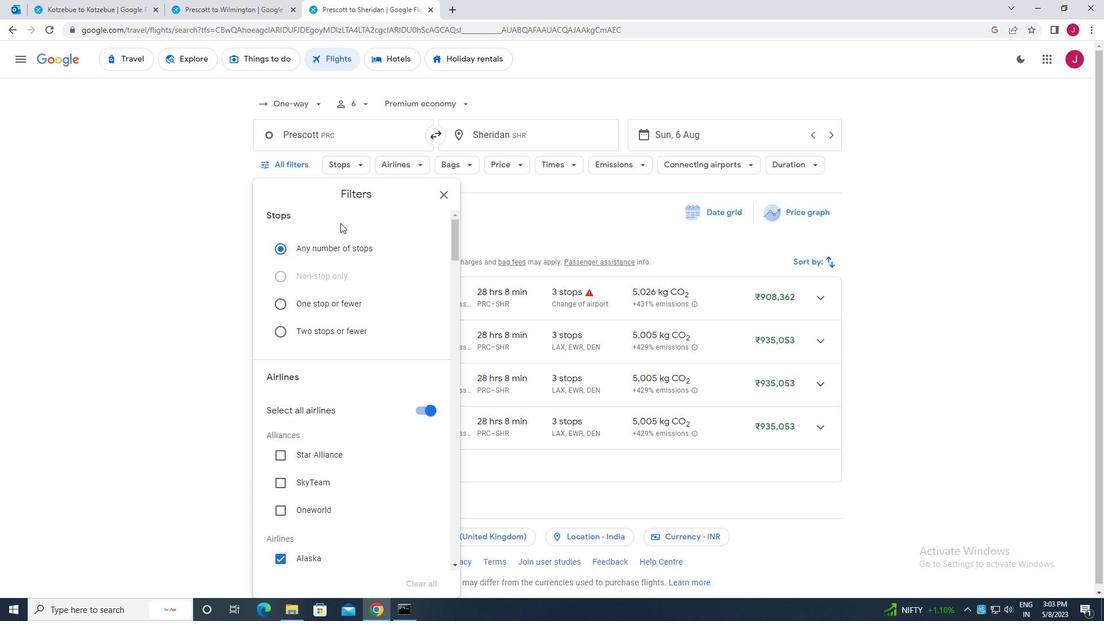 
Action: Mouse scrolled (341, 222) with delta (0, 0)
Screenshot: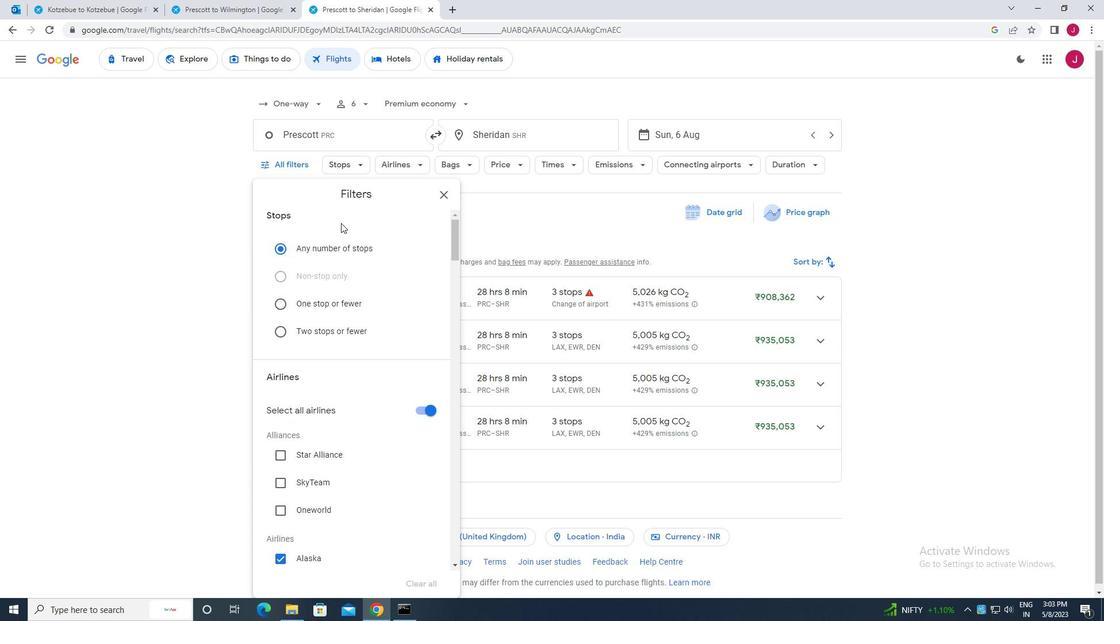 
Action: Mouse moved to (423, 293)
Screenshot: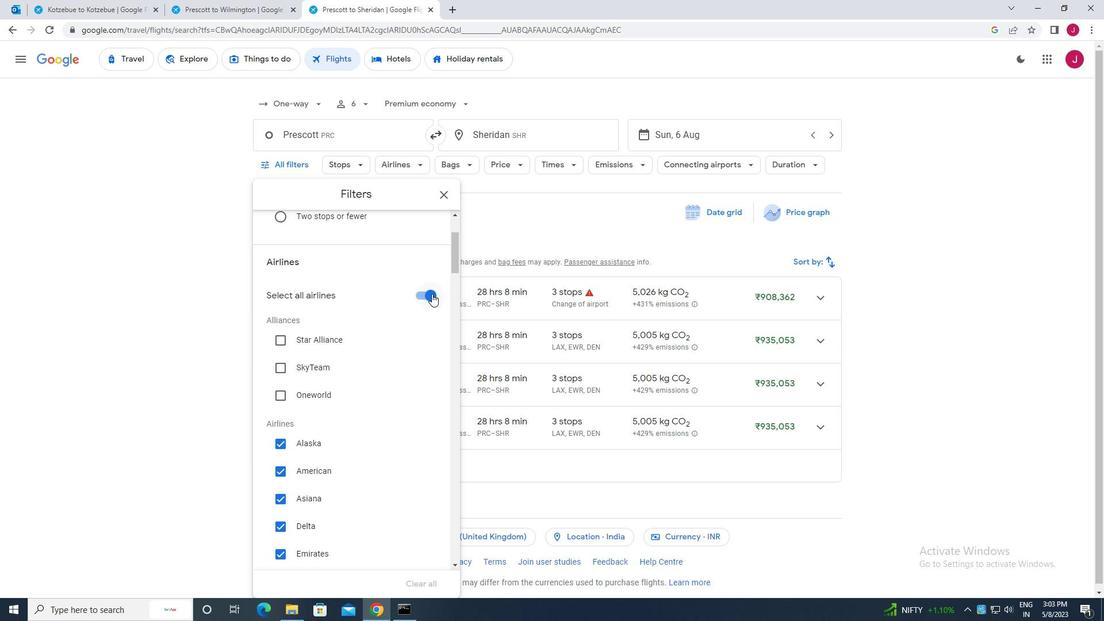 
Action: Mouse pressed left at (423, 293)
Screenshot: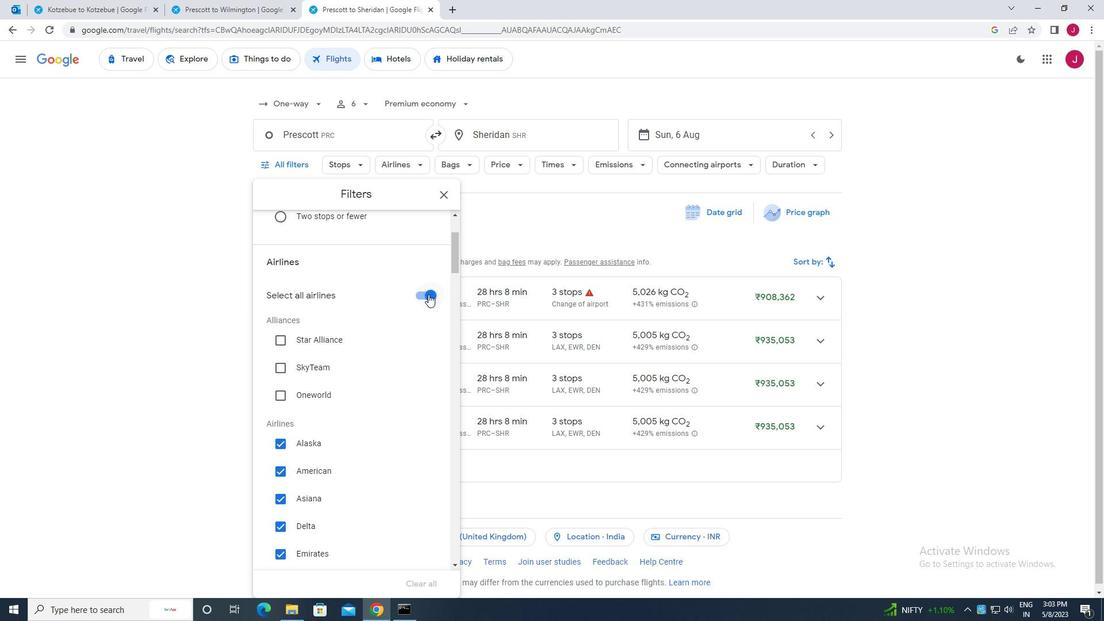 
Action: Mouse moved to (386, 296)
Screenshot: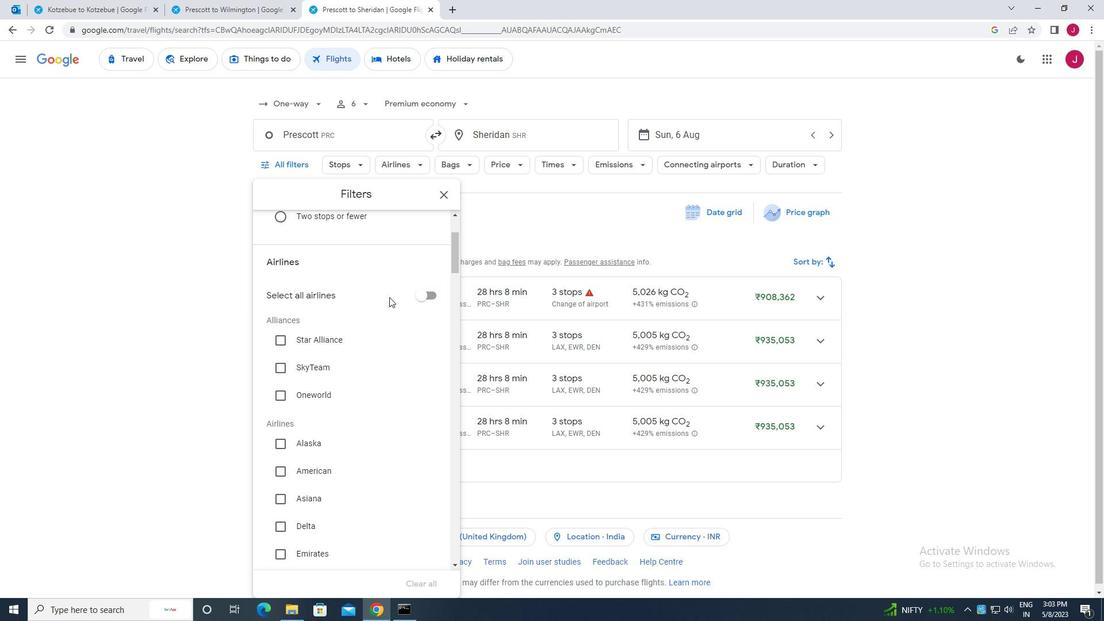 
Action: Mouse scrolled (386, 296) with delta (0, 0)
Screenshot: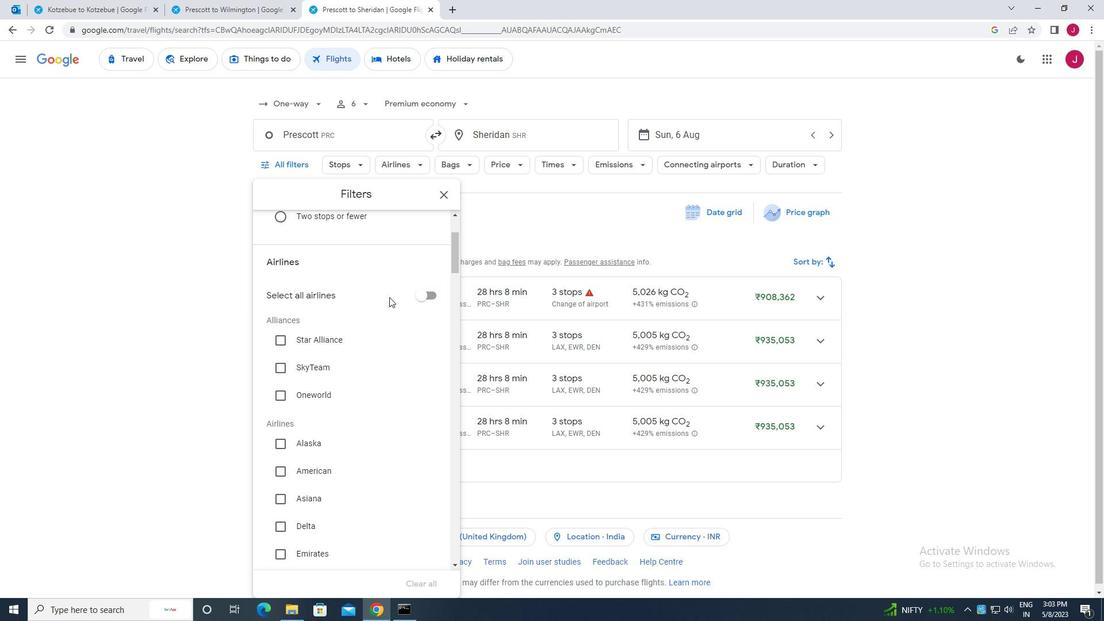 
Action: Mouse moved to (386, 296)
Screenshot: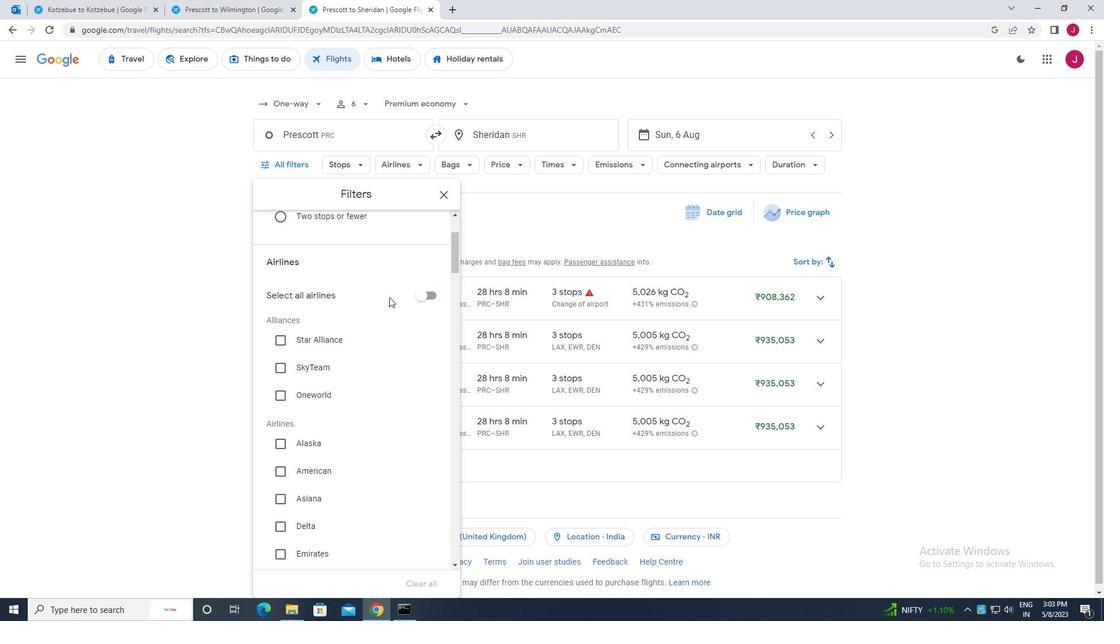 
Action: Mouse scrolled (386, 296) with delta (0, 0)
Screenshot: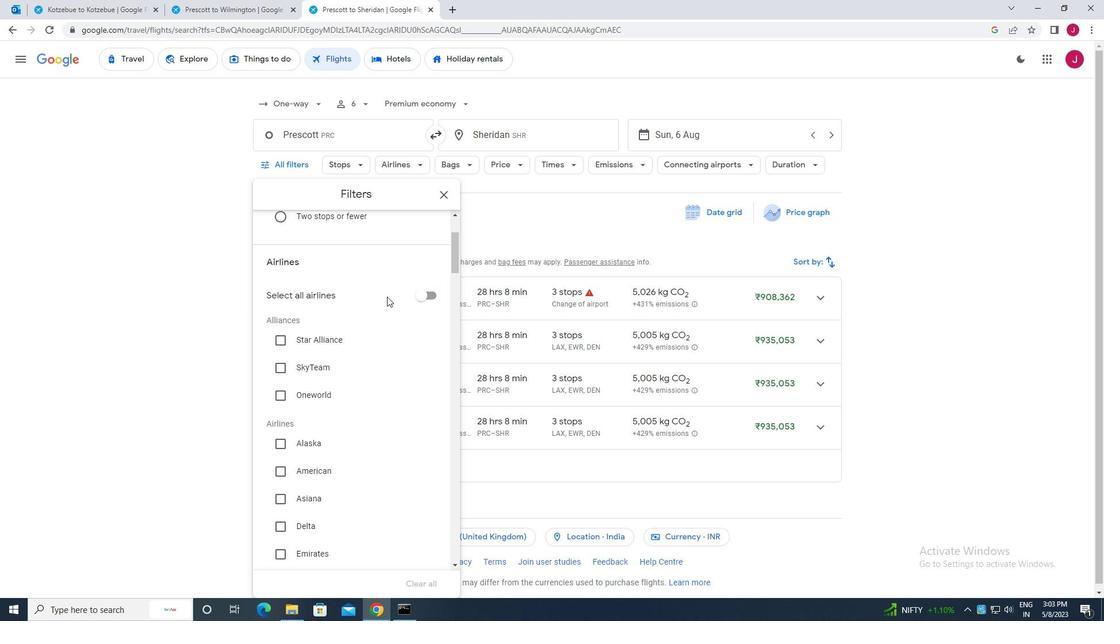 
Action: Mouse moved to (357, 303)
Screenshot: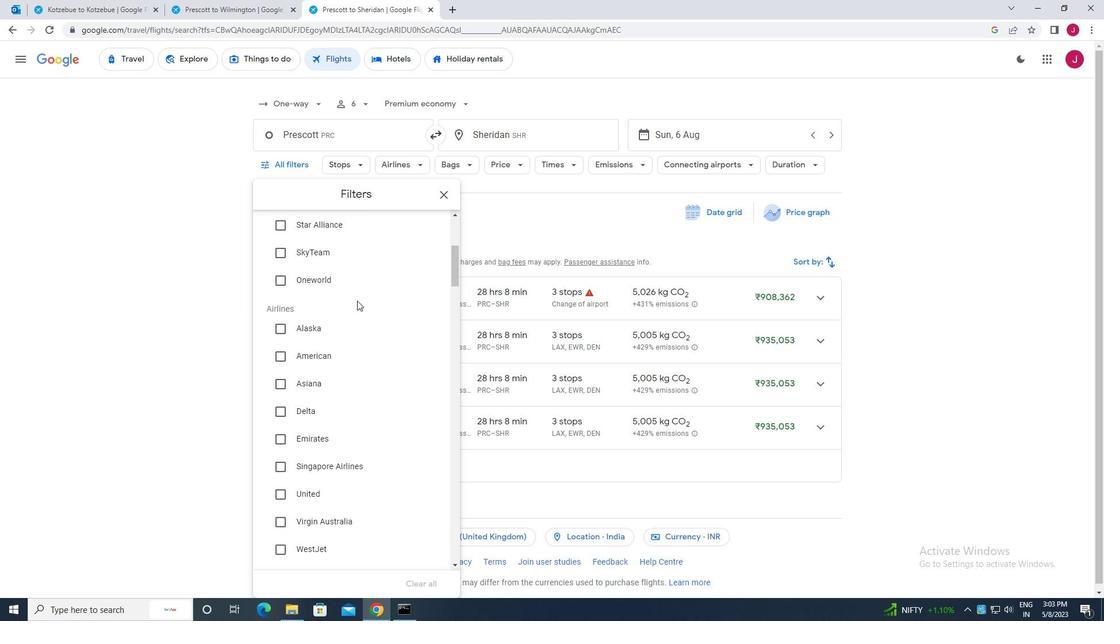 
Action: Mouse scrolled (357, 302) with delta (0, 0)
Screenshot: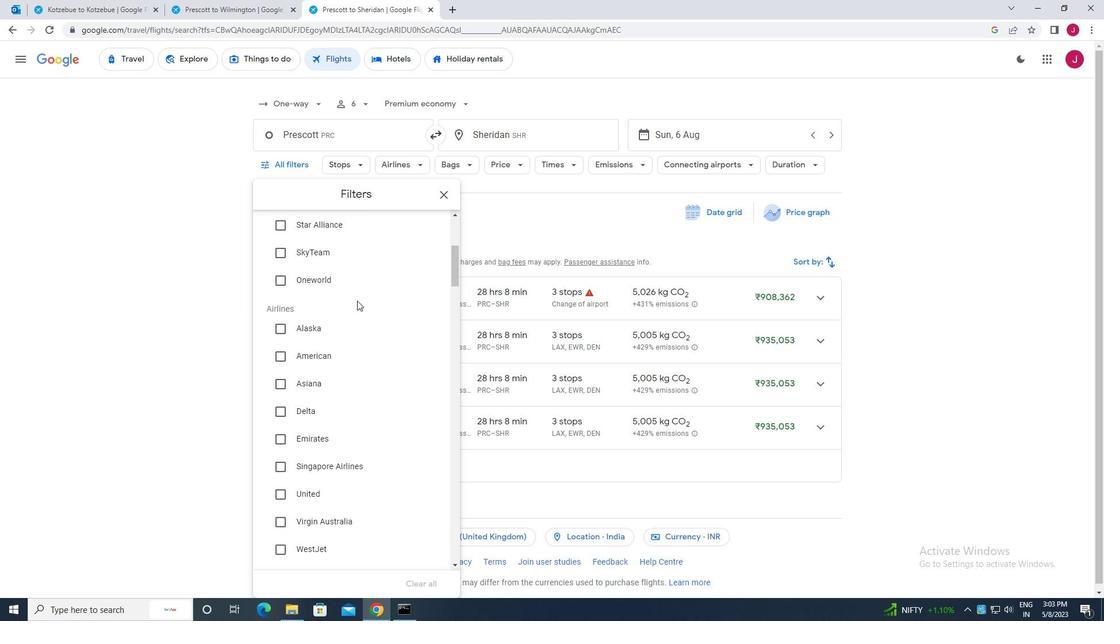 
Action: Mouse moved to (293, 382)
Screenshot: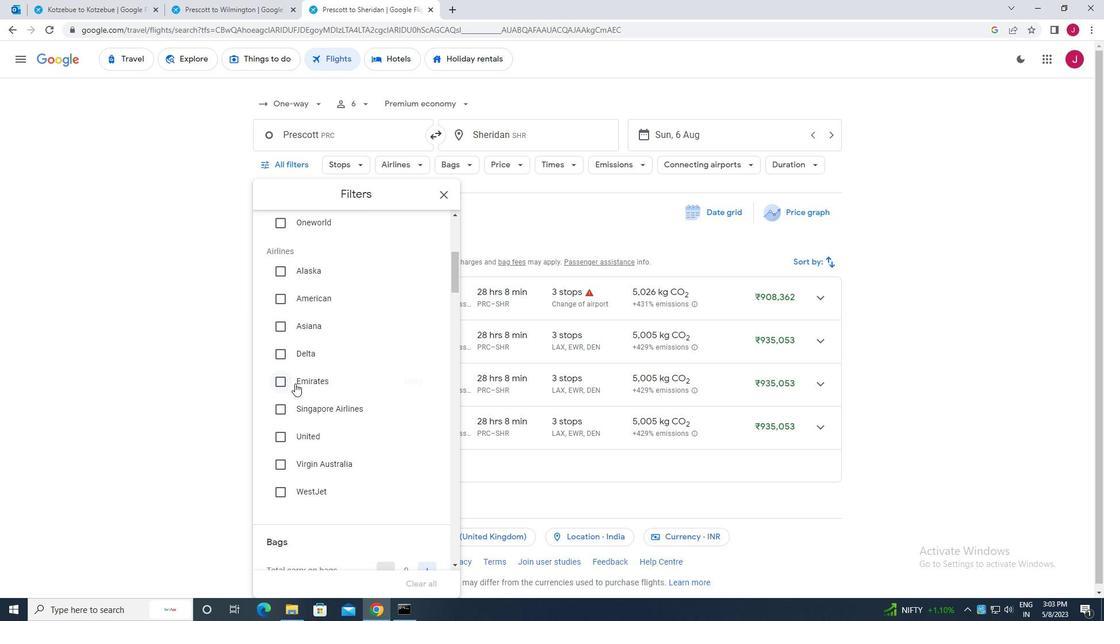 
Action: Mouse pressed left at (293, 382)
Screenshot: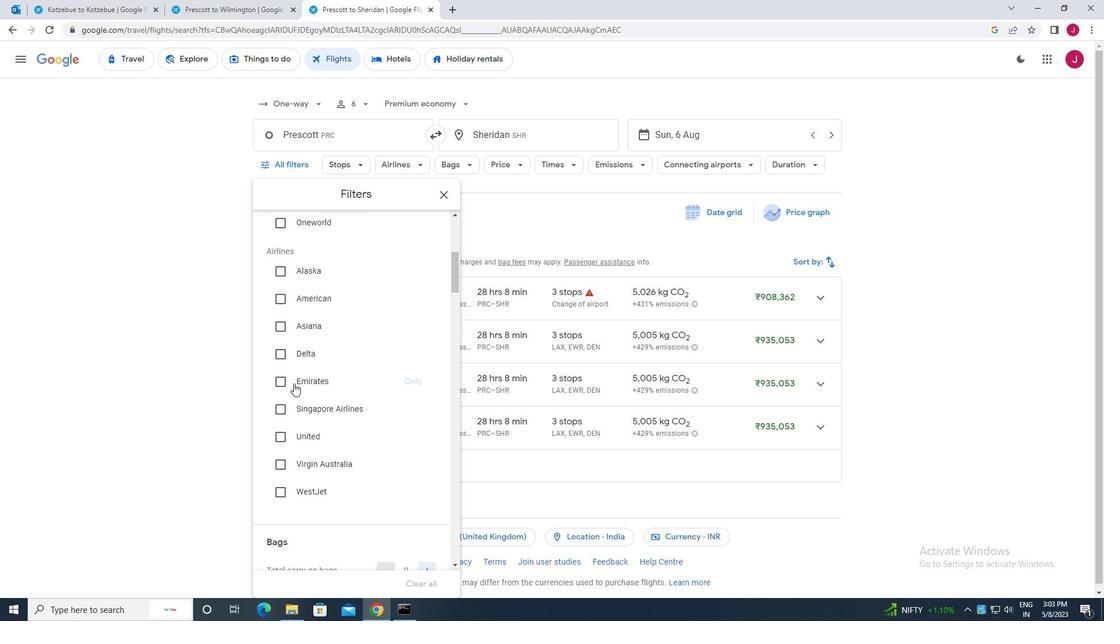 
Action: Mouse moved to (347, 383)
Screenshot: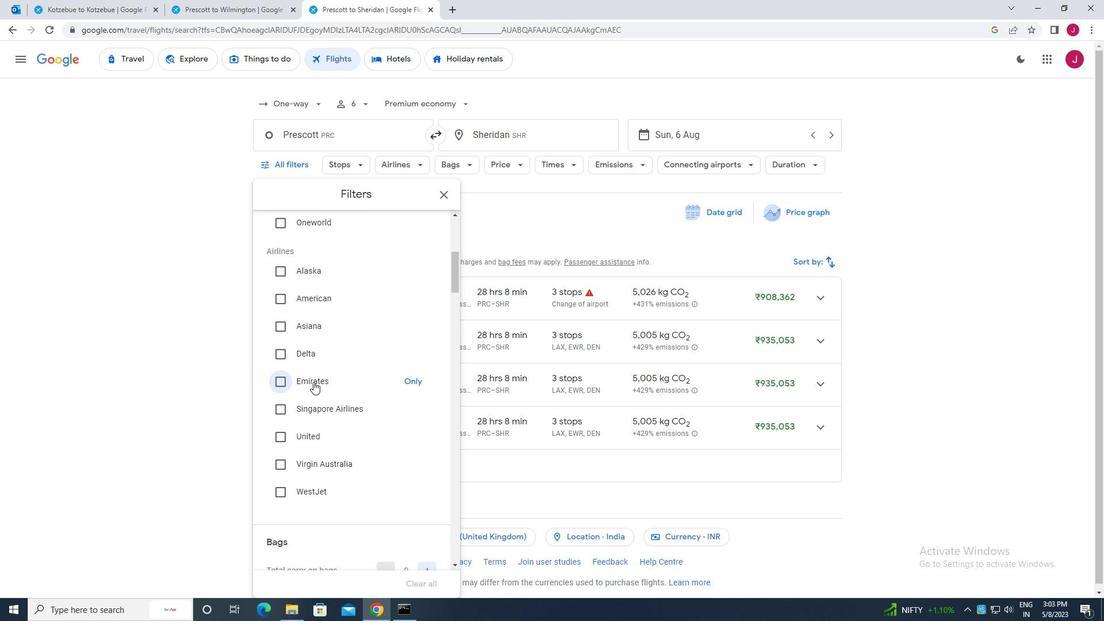 
Action: Mouse scrolled (347, 382) with delta (0, 0)
Screenshot: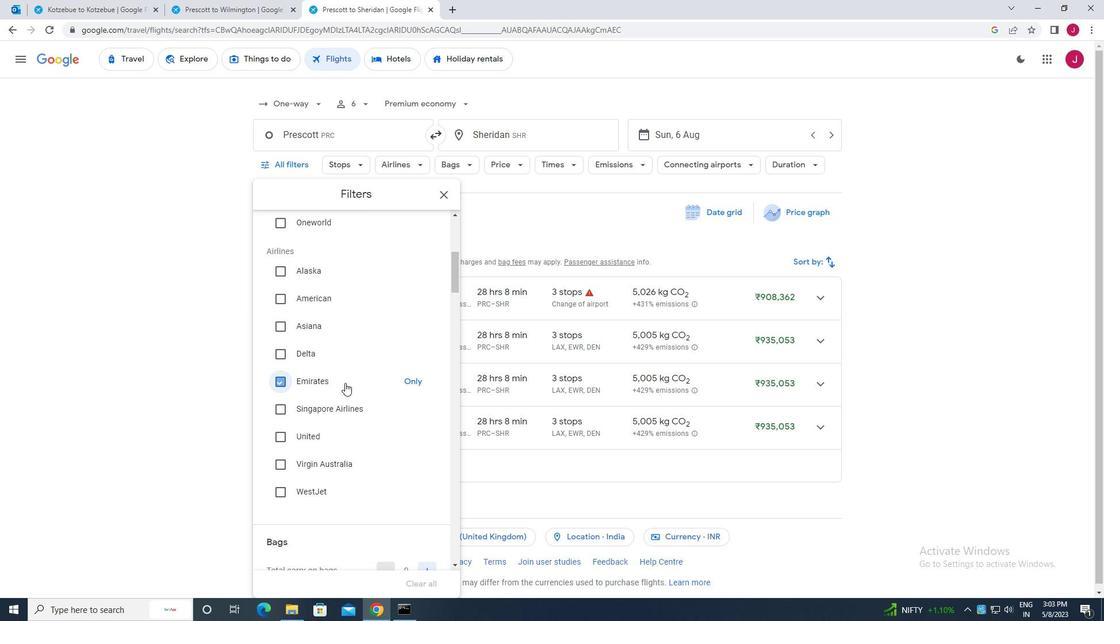 
Action: Mouse scrolled (347, 382) with delta (0, 0)
Screenshot: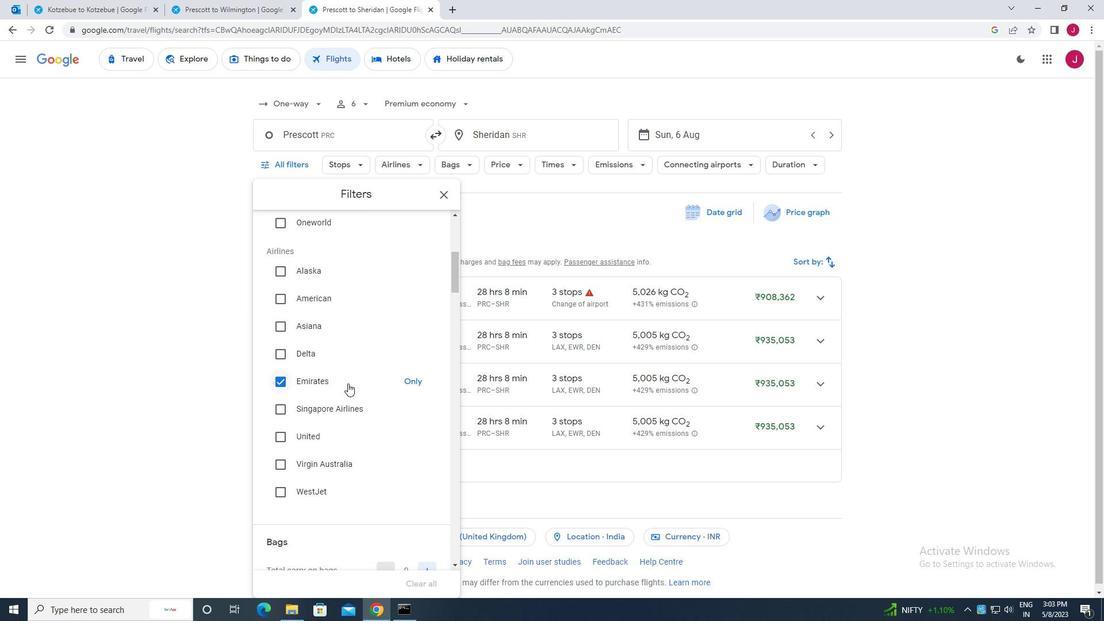 
Action: Mouse scrolled (347, 382) with delta (0, 0)
Screenshot: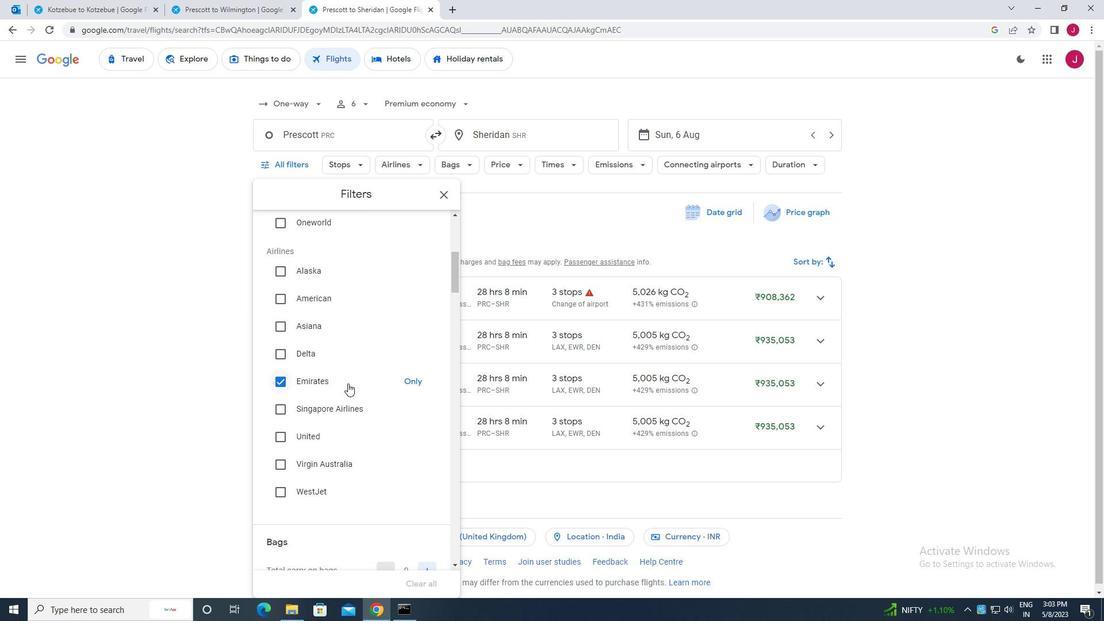 
Action: Mouse scrolled (347, 382) with delta (0, 0)
Screenshot: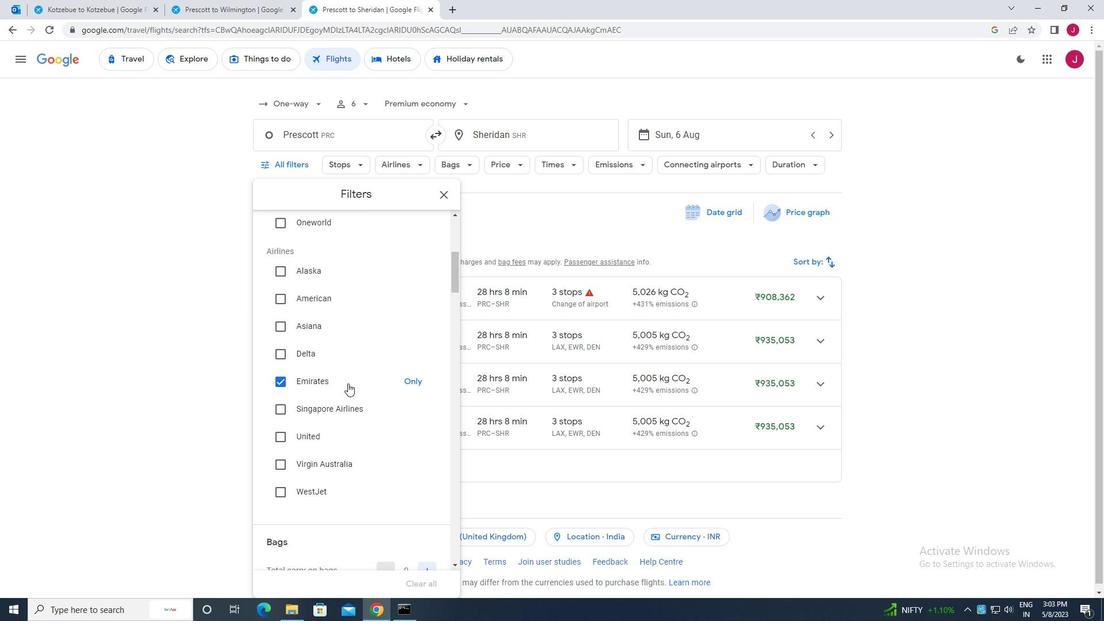 
Action: Mouse scrolled (347, 382) with delta (0, 0)
Screenshot: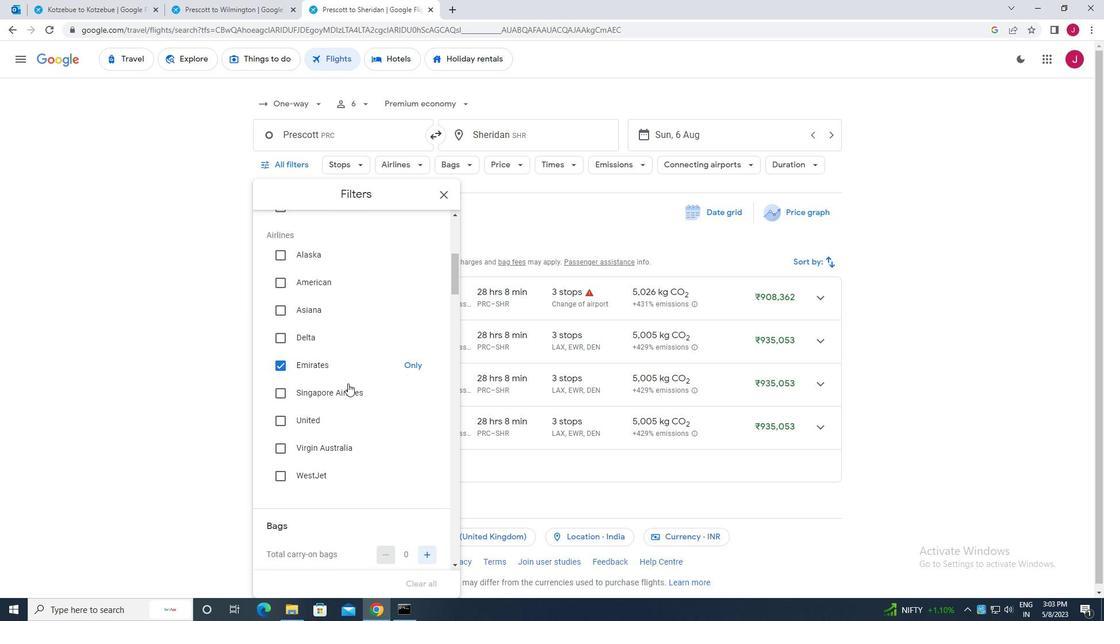 
Action: Mouse moved to (366, 376)
Screenshot: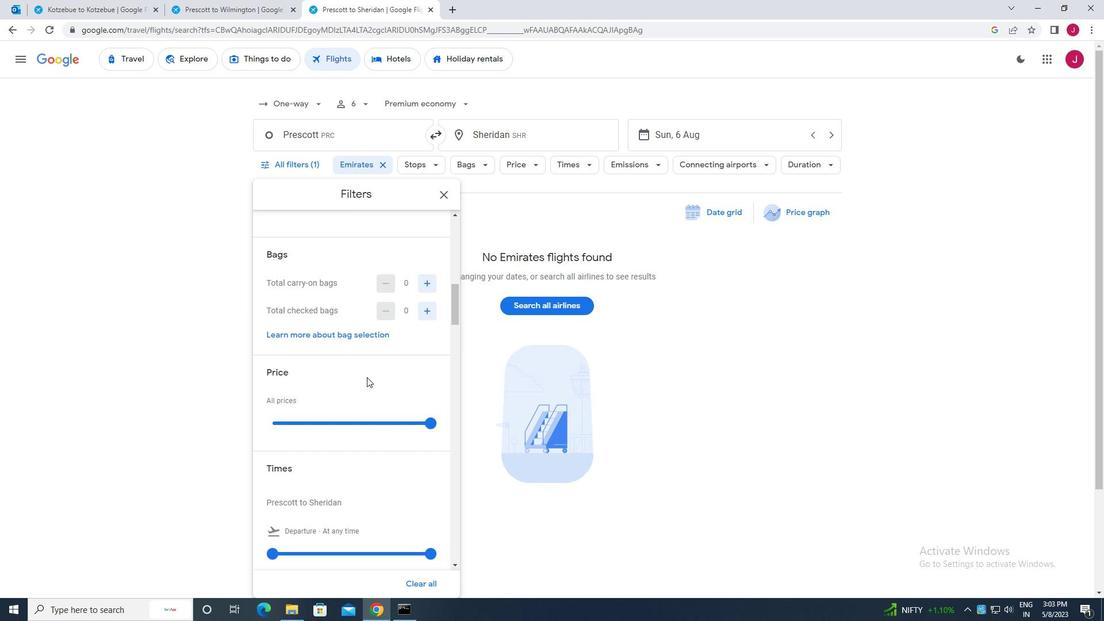 
Action: Mouse scrolled (366, 377) with delta (0, 0)
Screenshot: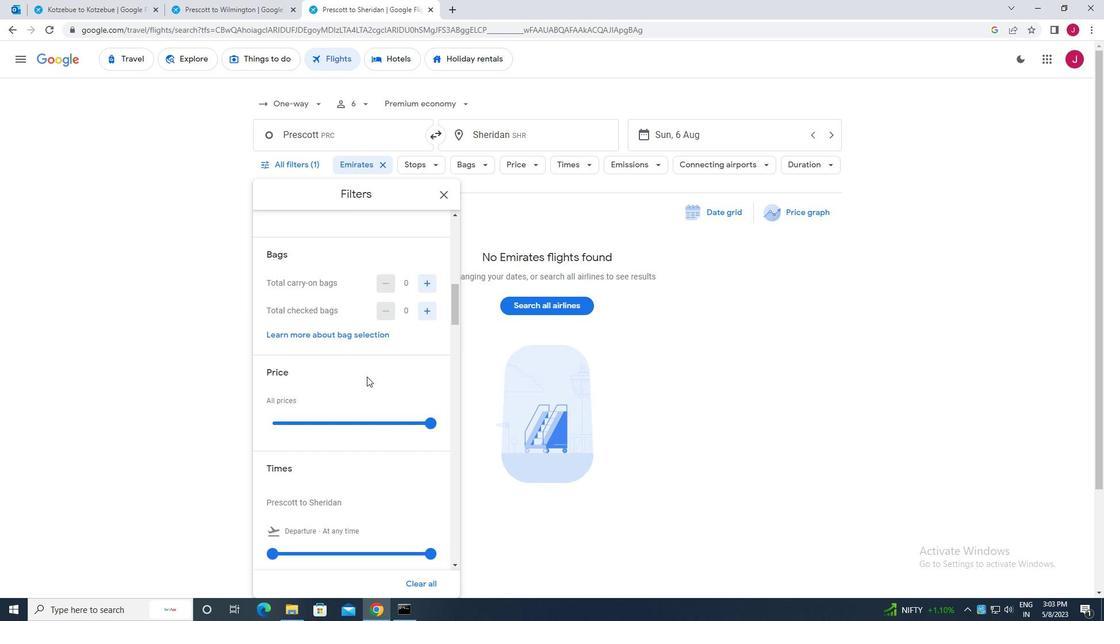 
Action: Mouse scrolled (366, 377) with delta (0, 0)
Screenshot: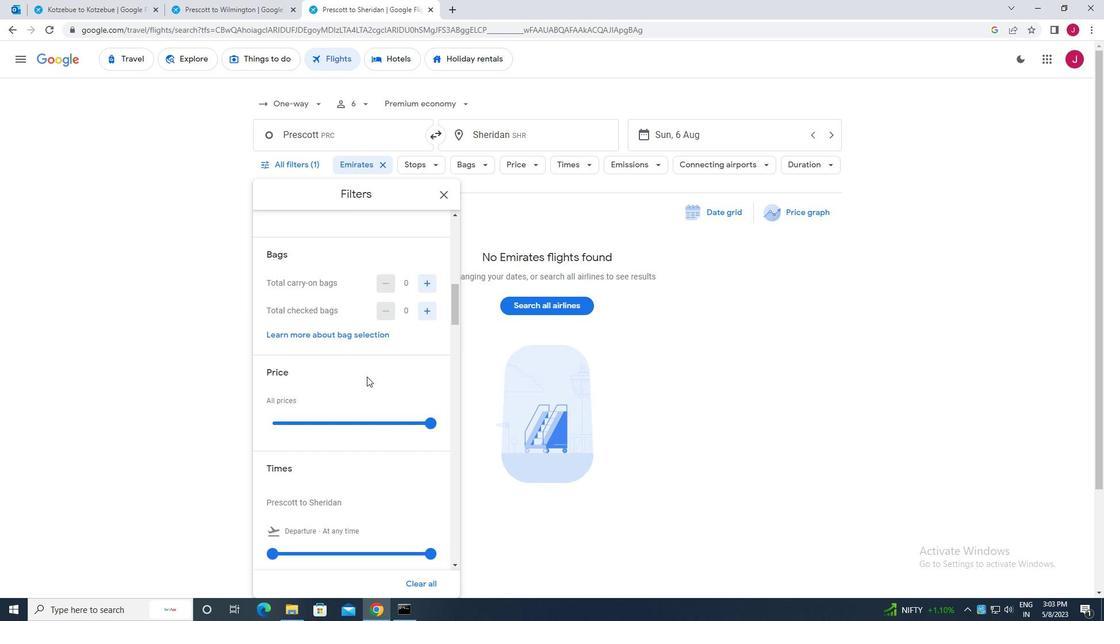 
Action: Mouse scrolled (366, 377) with delta (0, 0)
Screenshot: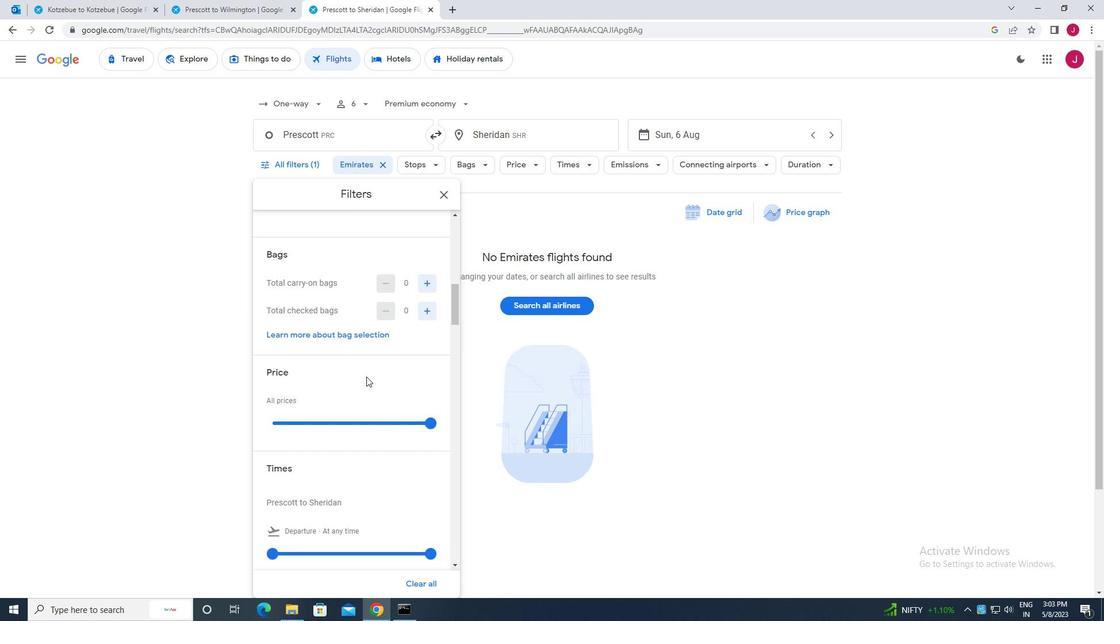 
Action: Mouse scrolled (366, 377) with delta (0, 0)
Screenshot: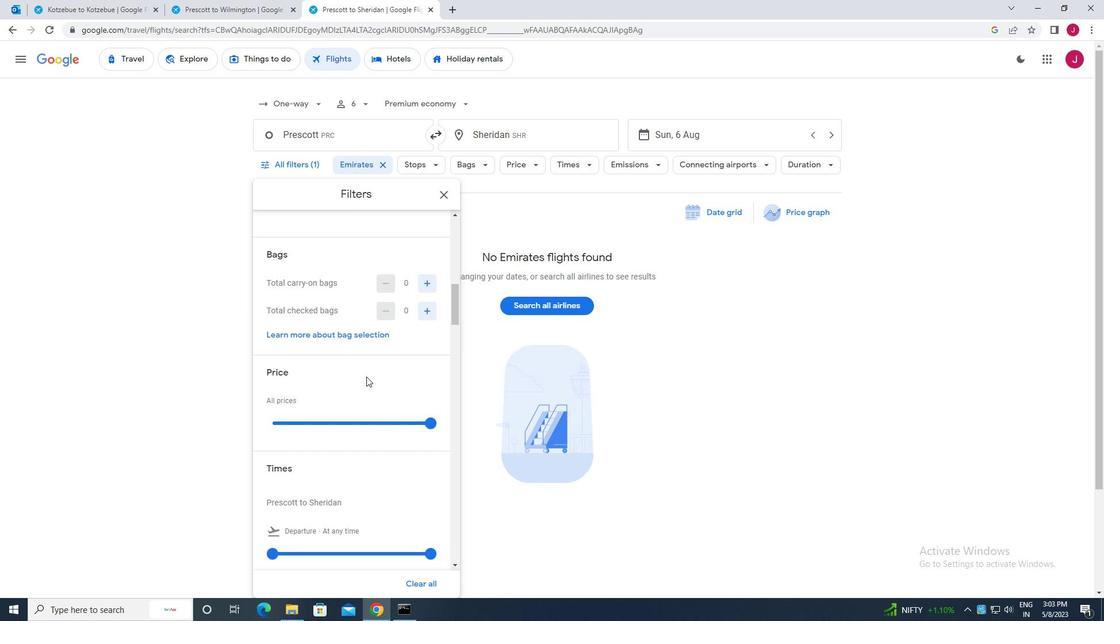 
Action: Mouse moved to (332, 250)
Screenshot: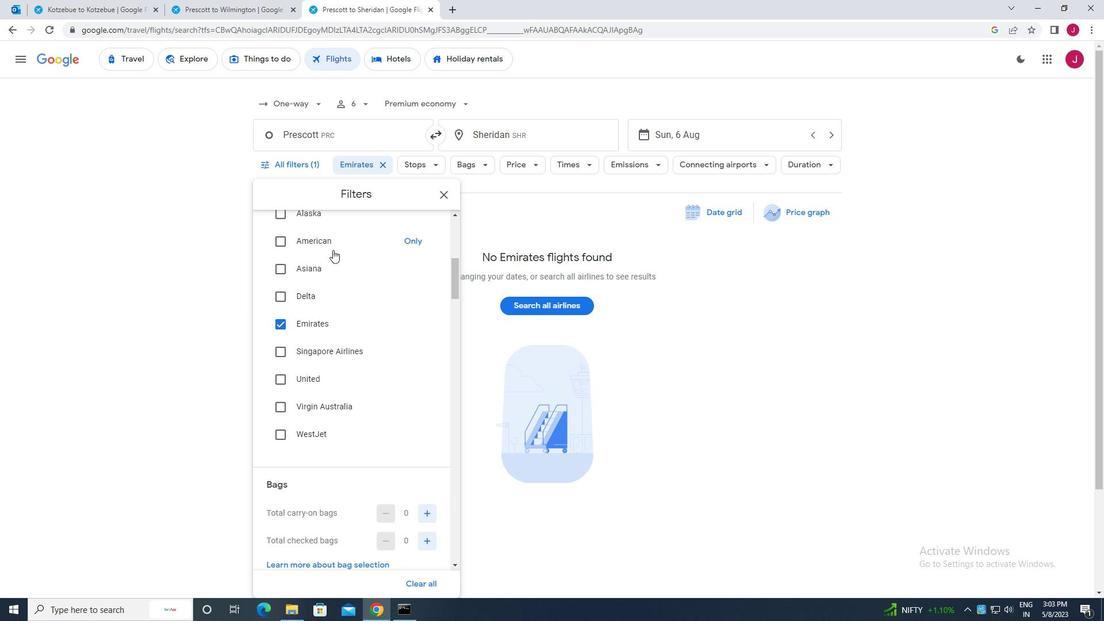
Action: Mouse scrolled (332, 250) with delta (0, 0)
Screenshot: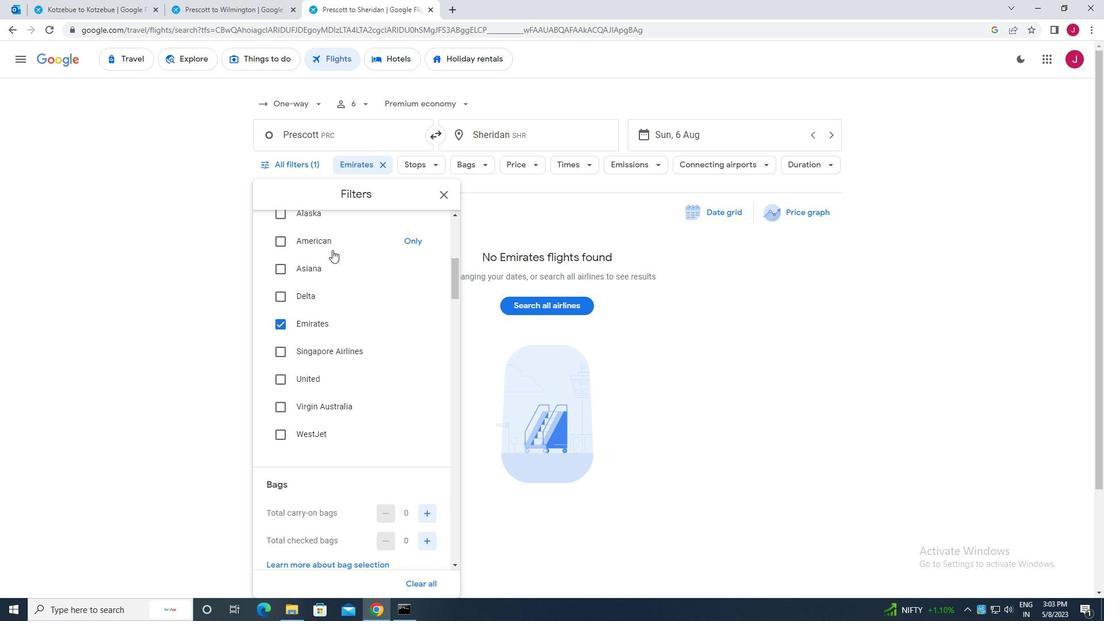 
Action: Mouse scrolled (332, 249) with delta (0, 0)
Screenshot: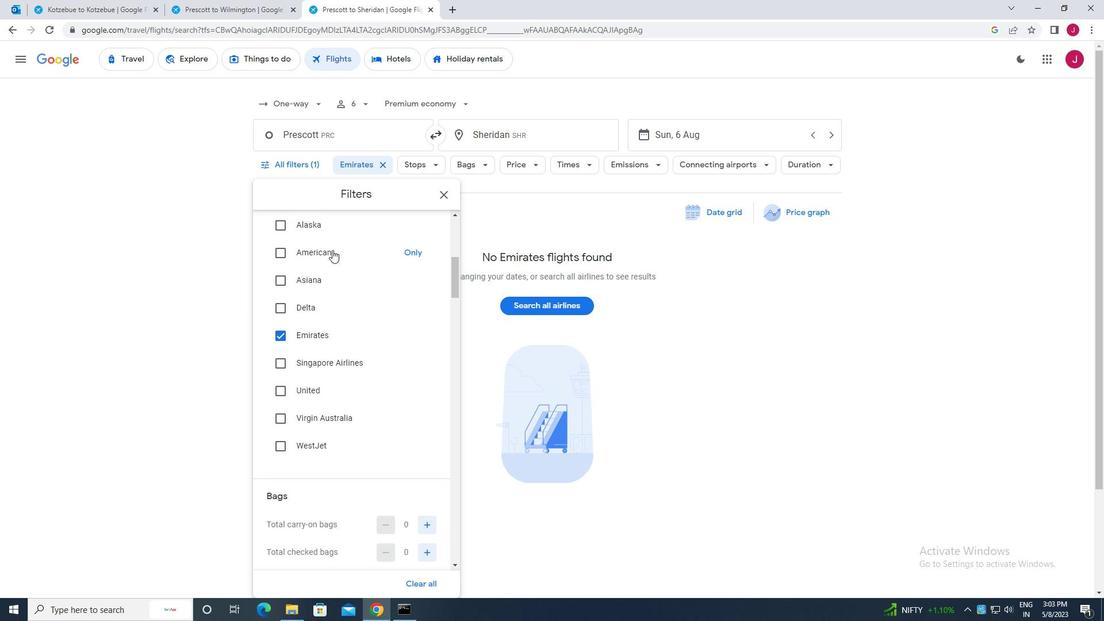 
Action: Mouse moved to (332, 250)
Screenshot: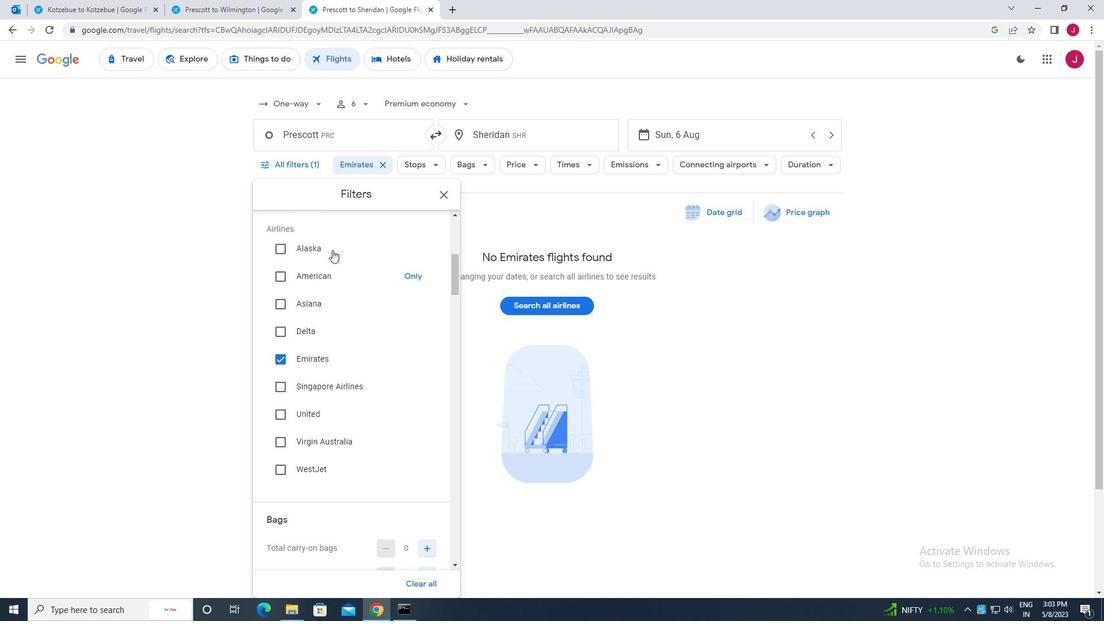 
Action: Mouse scrolled (332, 250) with delta (0, 0)
Screenshot: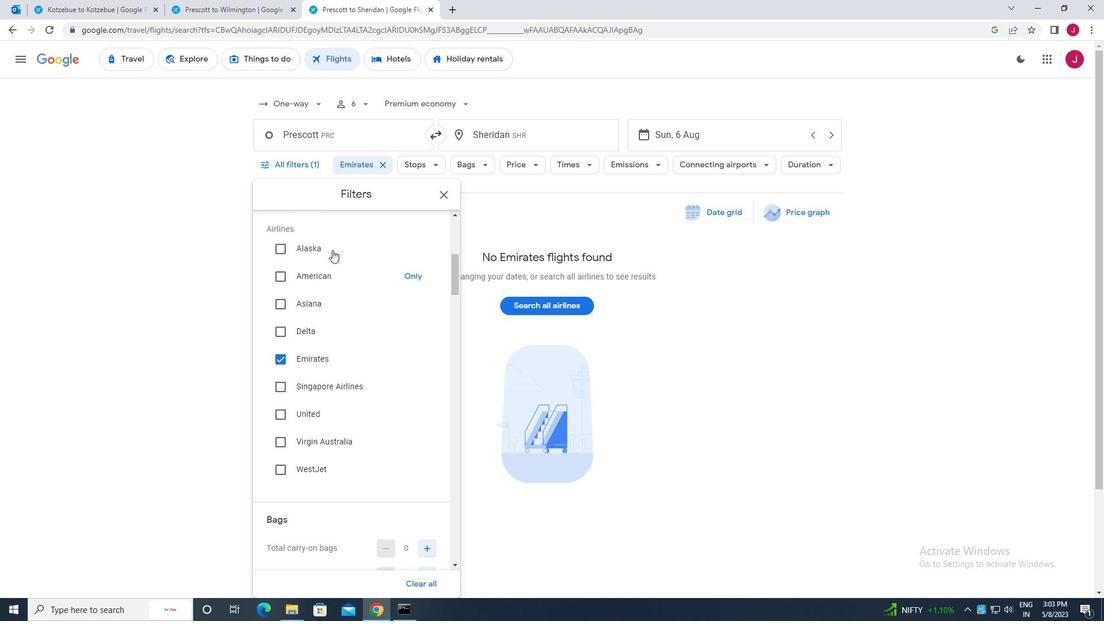 
Action: Mouse moved to (332, 252)
Screenshot: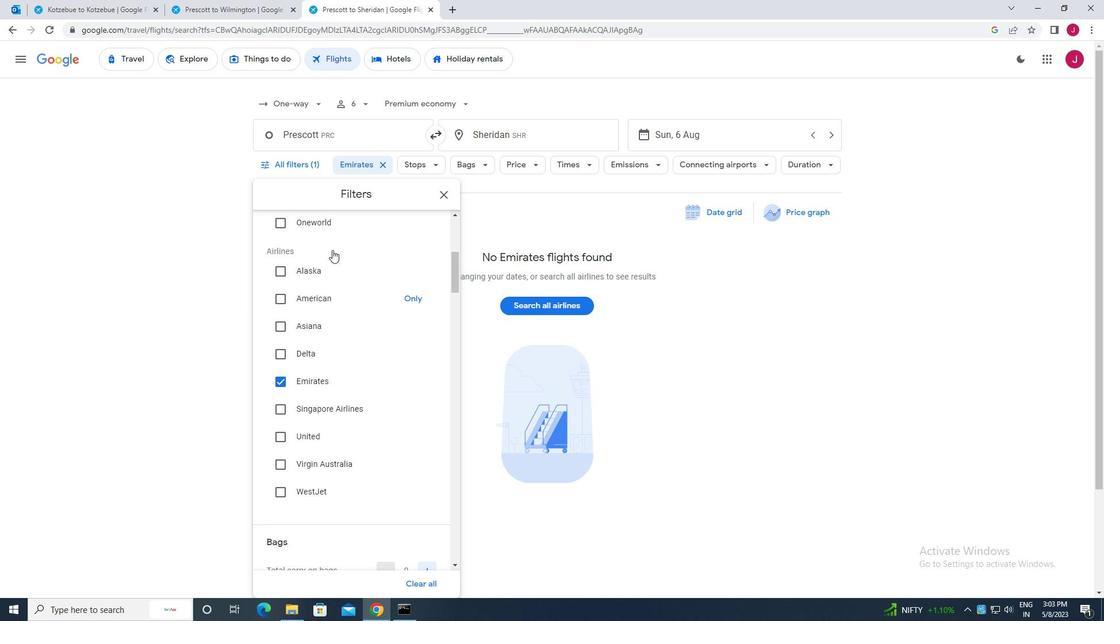 
Action: Mouse scrolled (332, 251) with delta (0, 0)
Screenshot: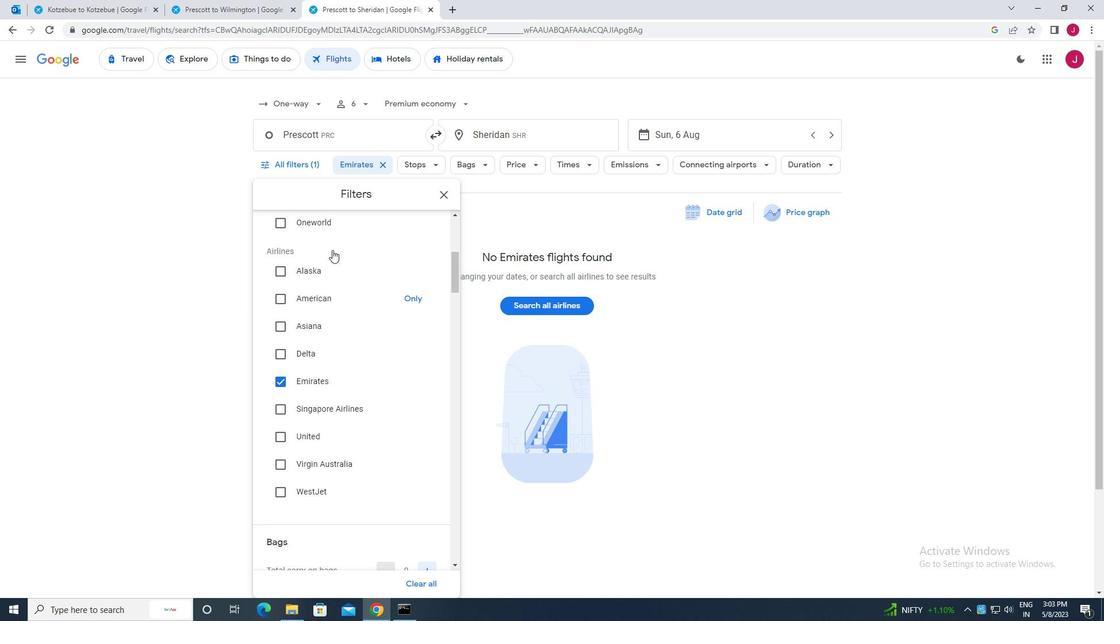 
Action: Mouse moved to (332, 253)
Screenshot: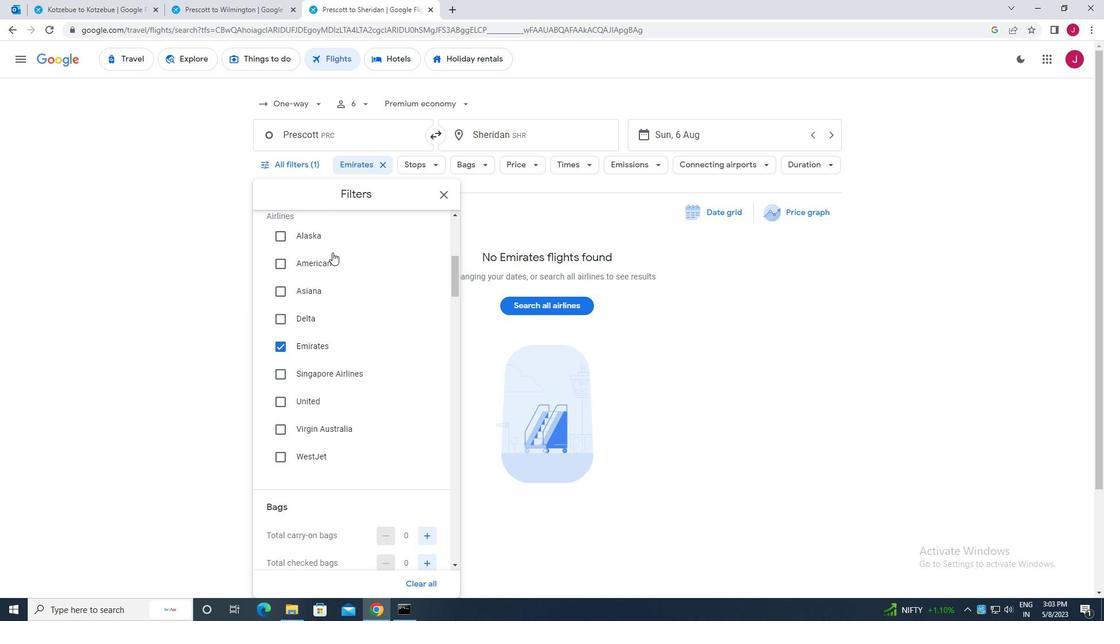 
Action: Mouse scrolled (332, 253) with delta (0, 0)
Screenshot: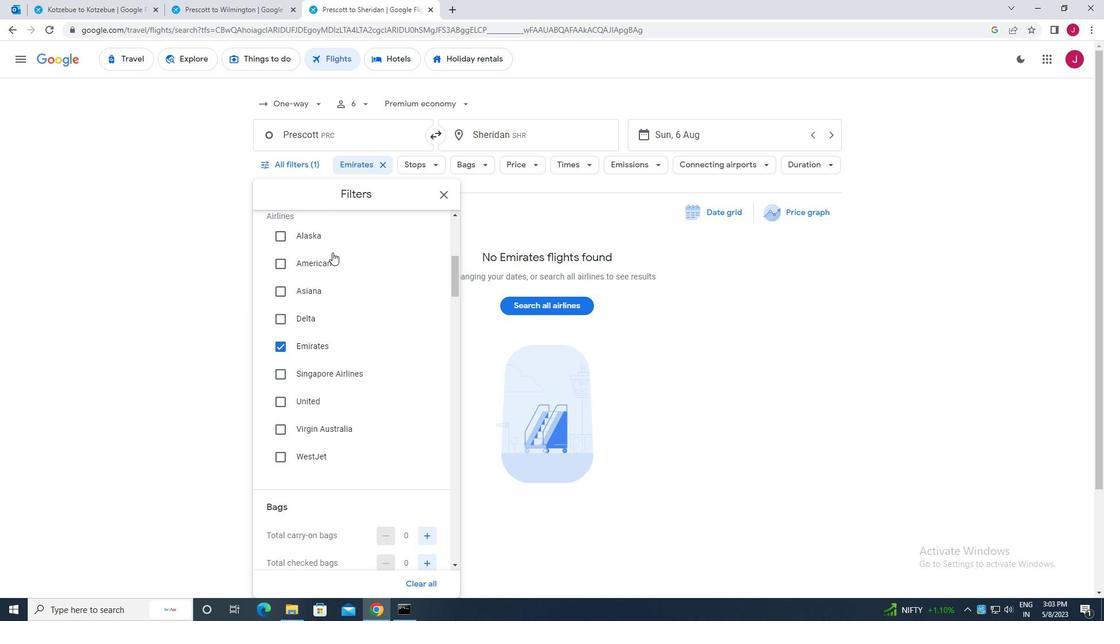 
Action: Mouse moved to (332, 253)
Screenshot: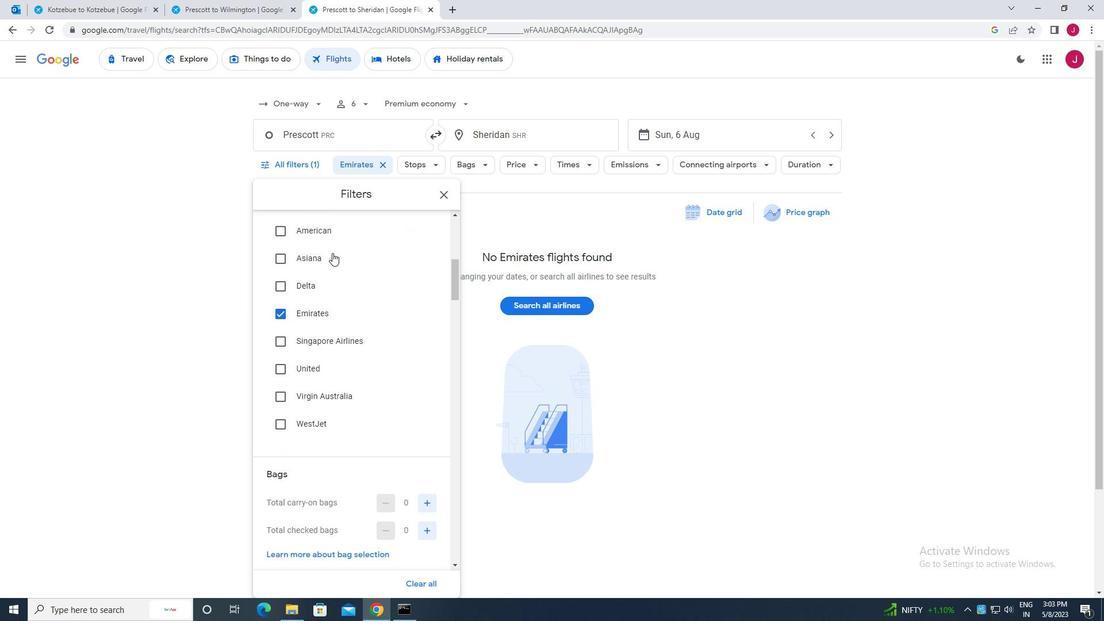 
Action: Mouse scrolled (332, 253) with delta (0, 0)
Screenshot: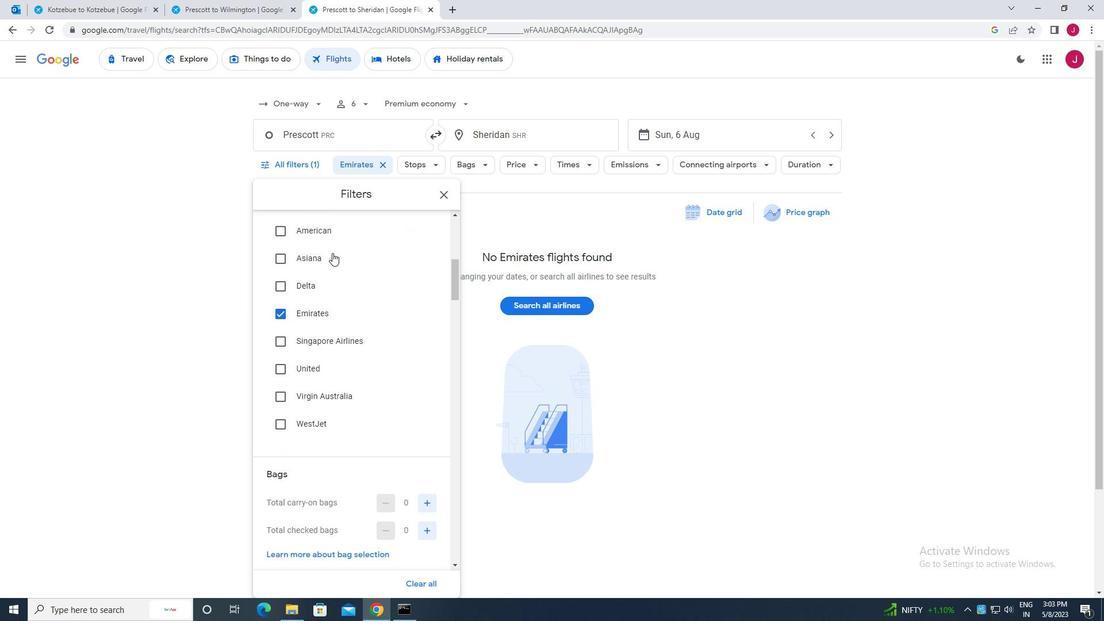 
Action: Mouse moved to (332, 255)
Screenshot: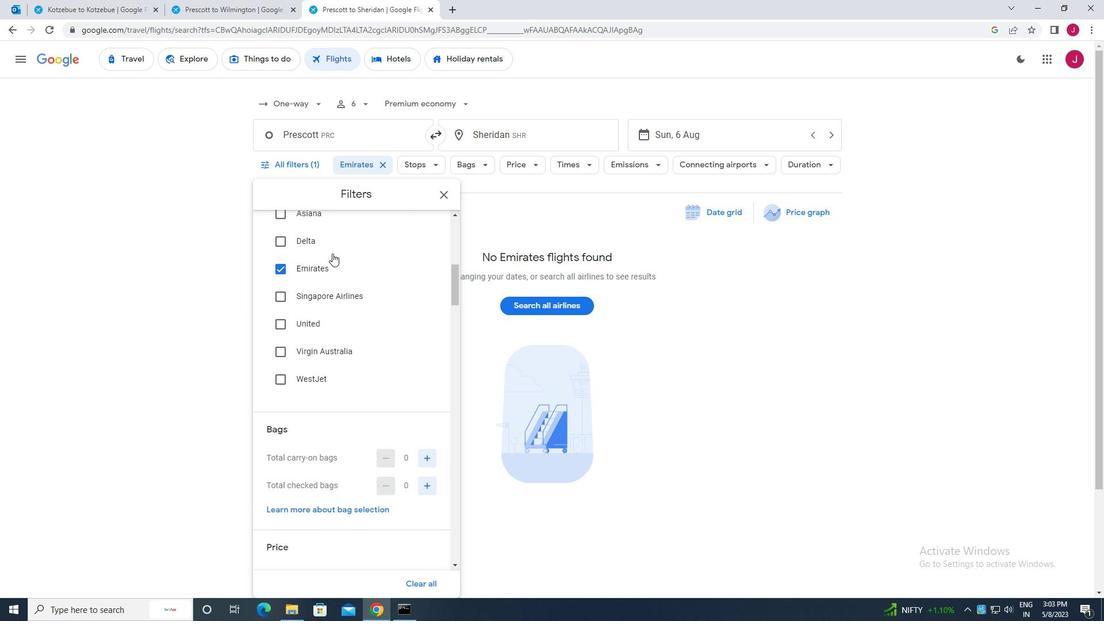
Action: Mouse scrolled (332, 255) with delta (0, 0)
Screenshot: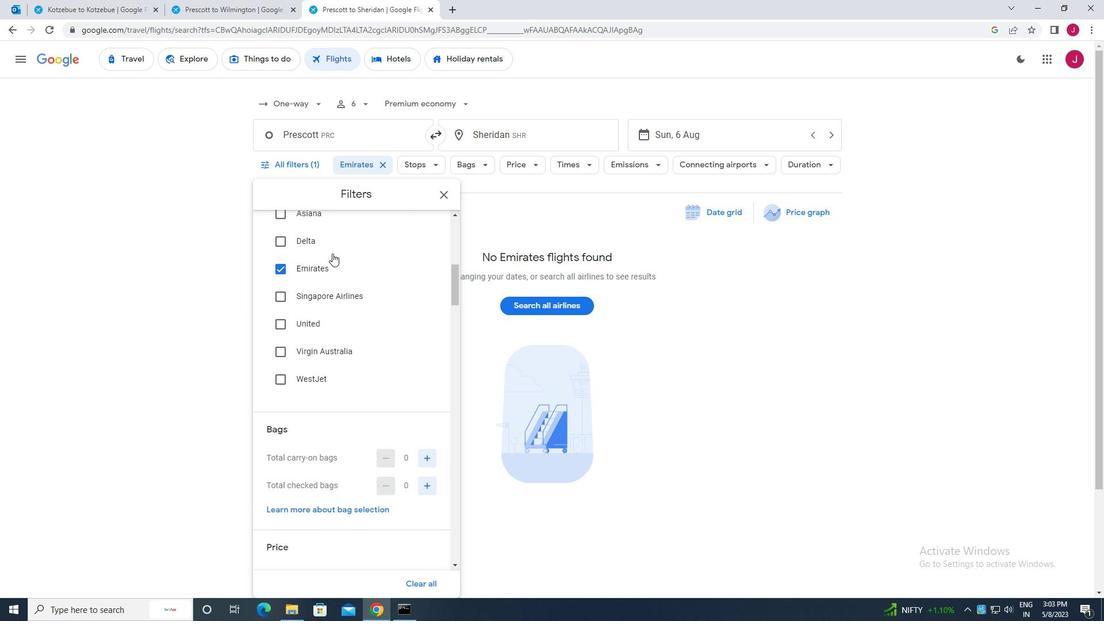 
Action: Mouse moved to (434, 226)
Screenshot: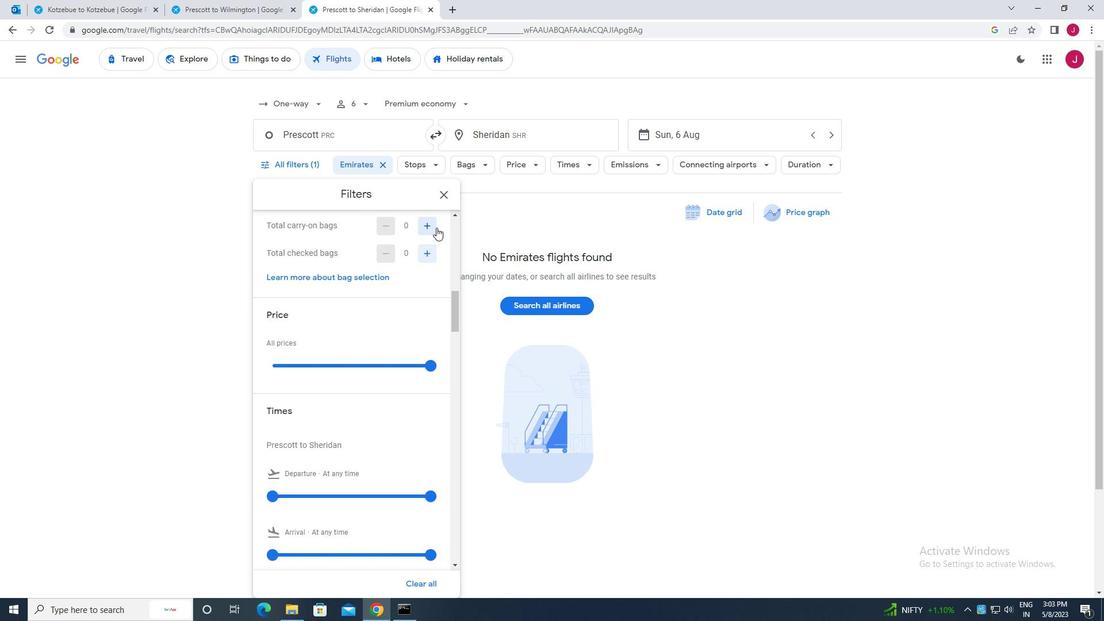 
Action: Mouse pressed left at (434, 226)
Screenshot: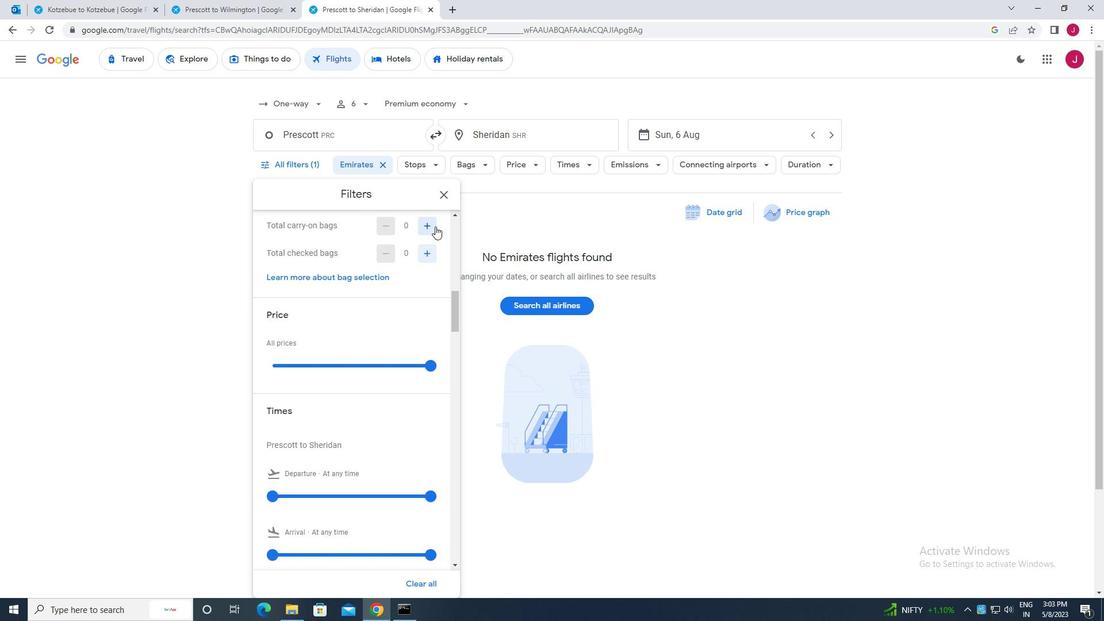 
Action: Mouse moved to (429, 369)
Screenshot: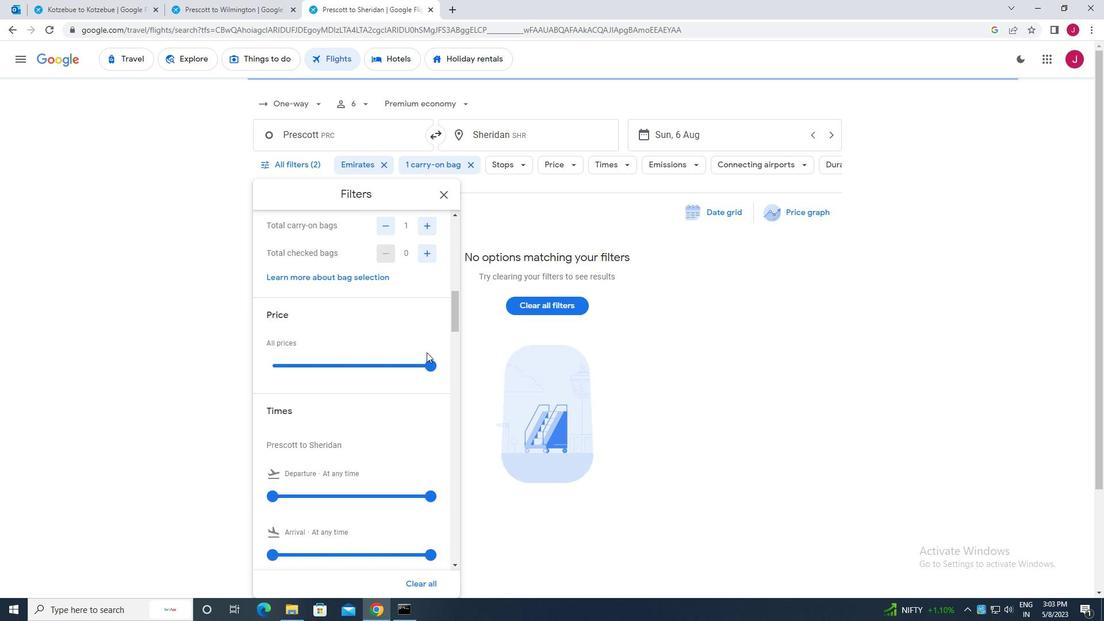 
Action: Mouse pressed left at (429, 369)
Screenshot: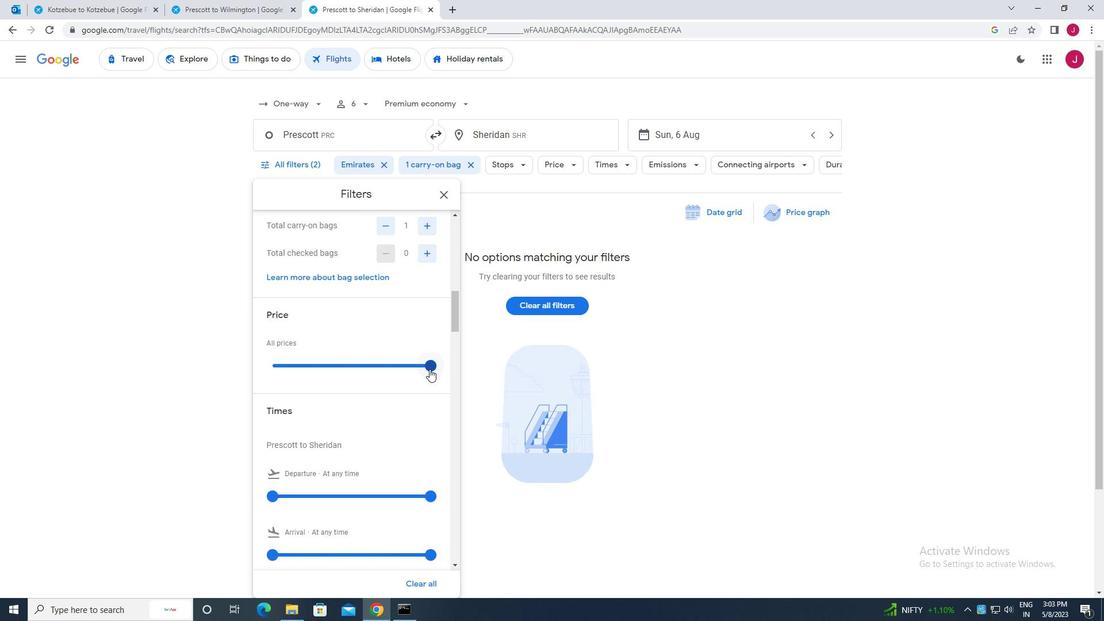
Action: Mouse moved to (302, 374)
Screenshot: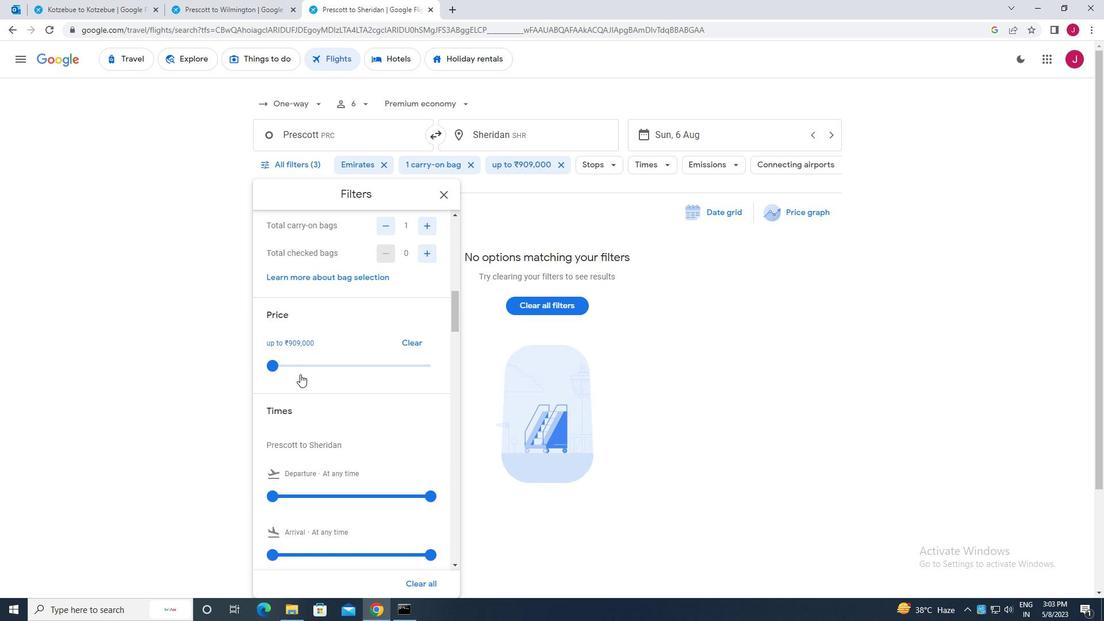 
Action: Mouse scrolled (302, 373) with delta (0, 0)
Screenshot: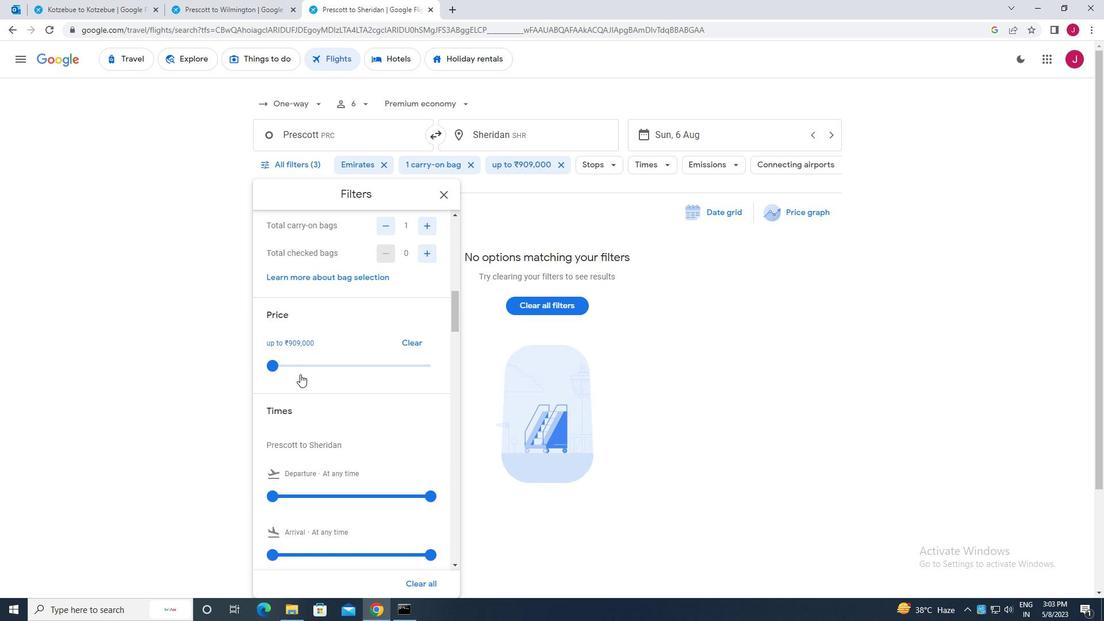 
Action: Mouse scrolled (302, 373) with delta (0, 0)
Screenshot: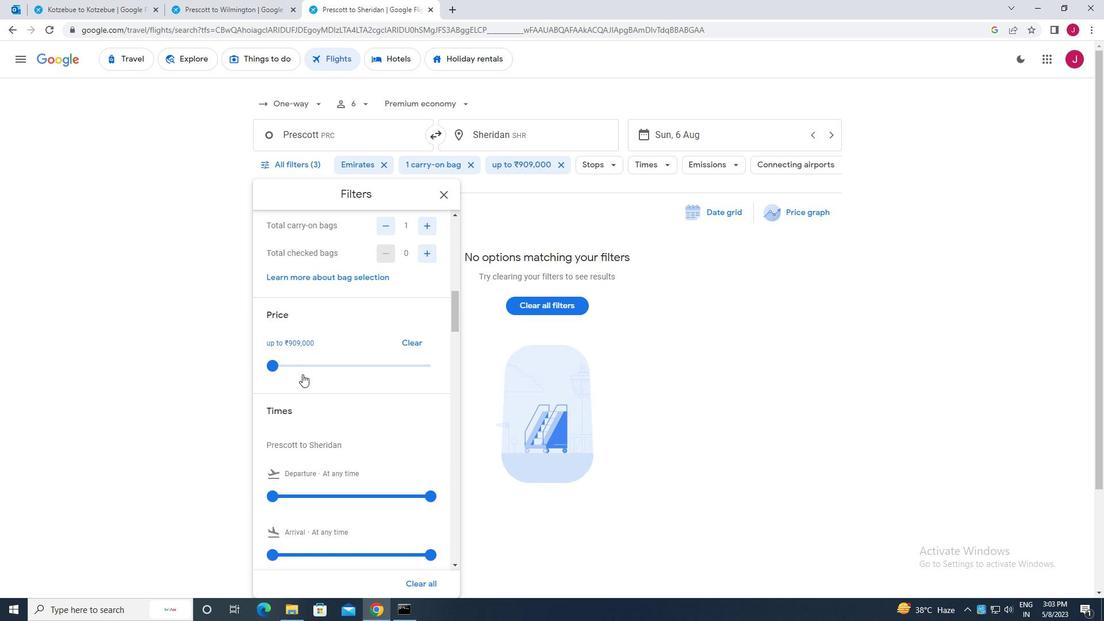 
Action: Mouse moved to (276, 379)
Screenshot: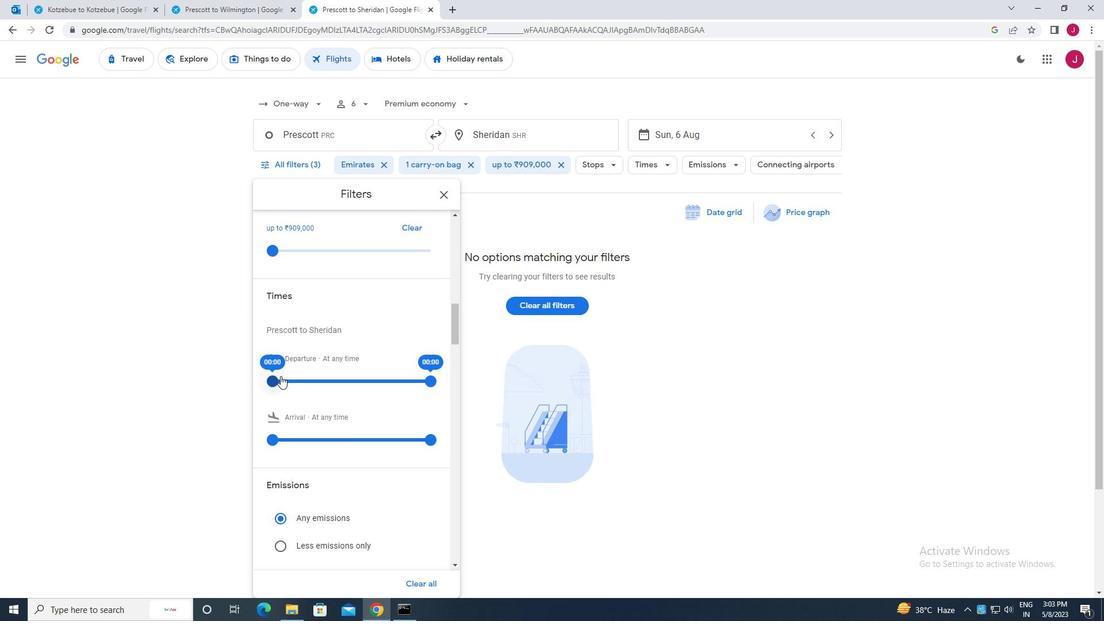 
Action: Mouse pressed left at (276, 379)
Screenshot: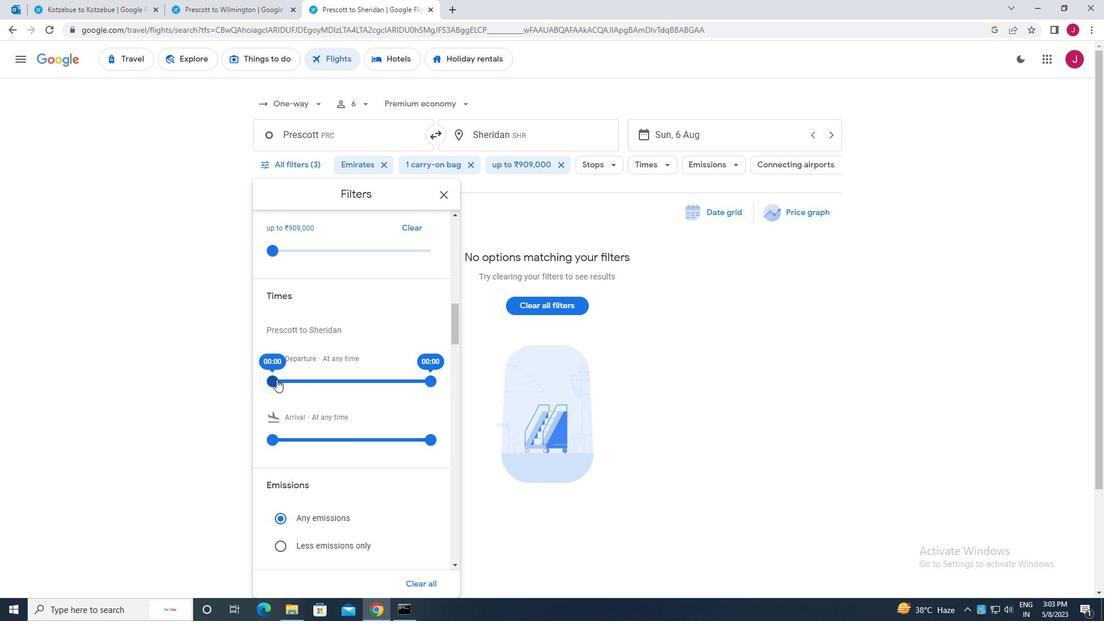 
Action: Mouse moved to (428, 382)
Screenshot: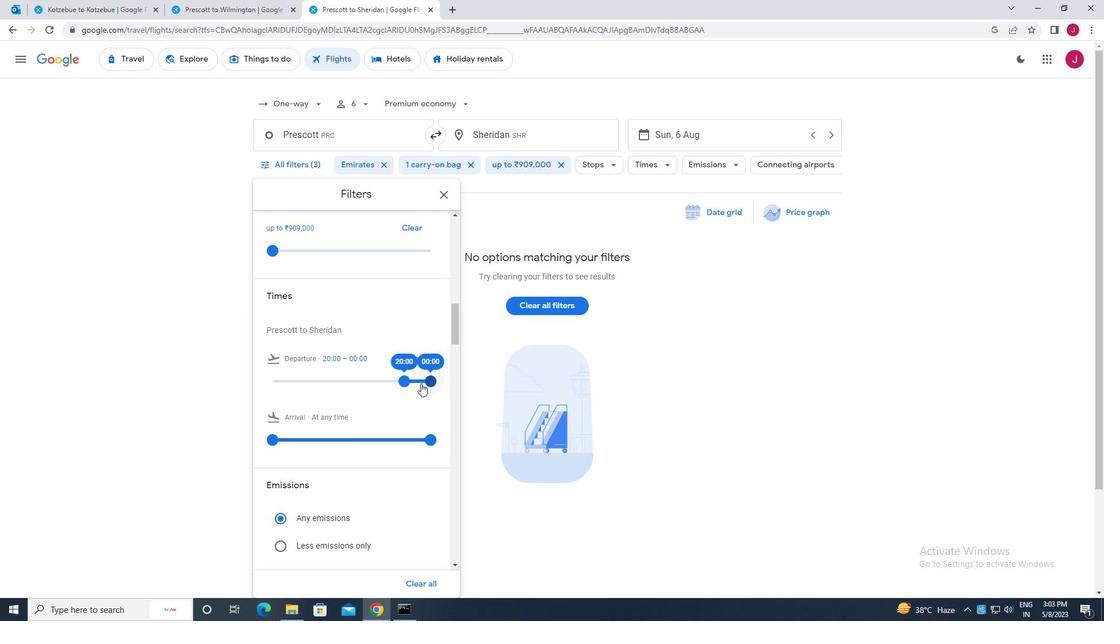 
Action: Mouse pressed left at (428, 382)
Screenshot: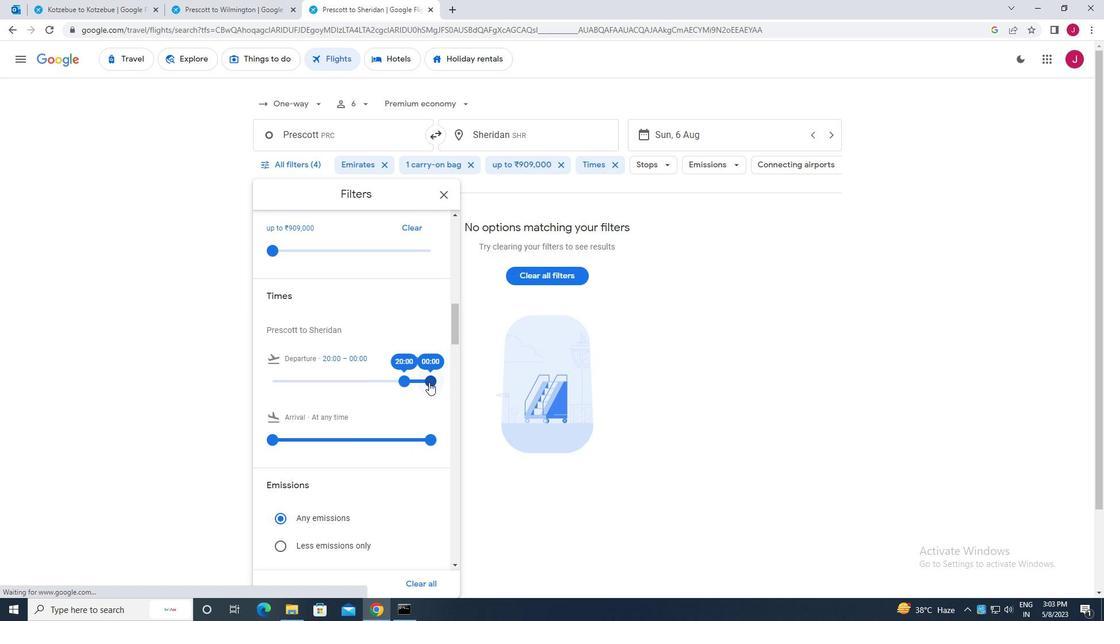 
Action: Mouse moved to (444, 195)
Screenshot: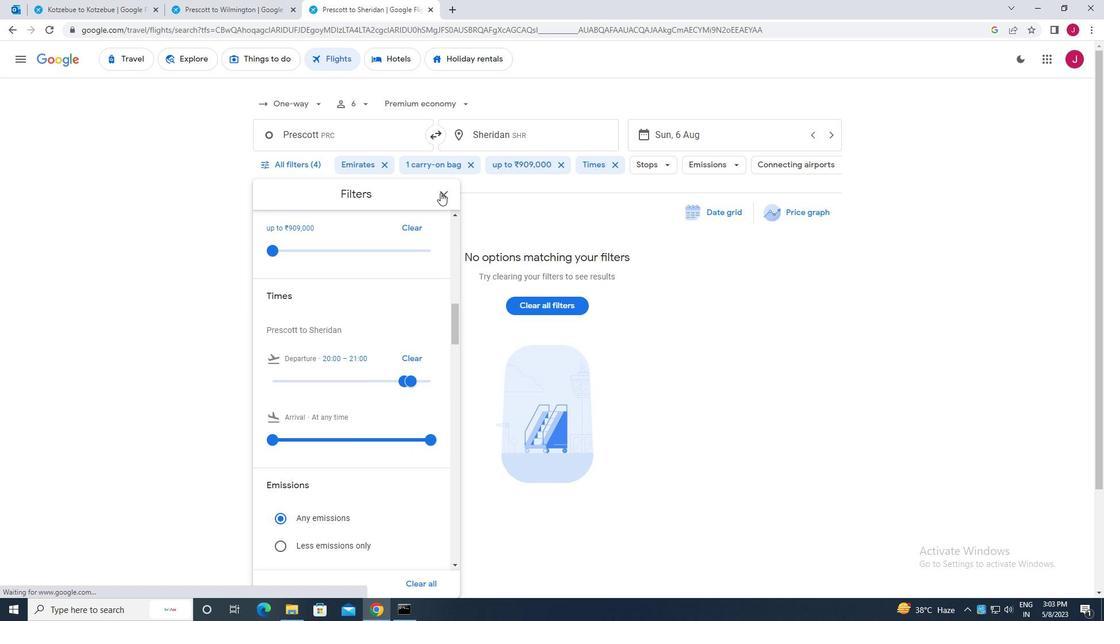
Action: Mouse pressed left at (444, 195)
Screenshot: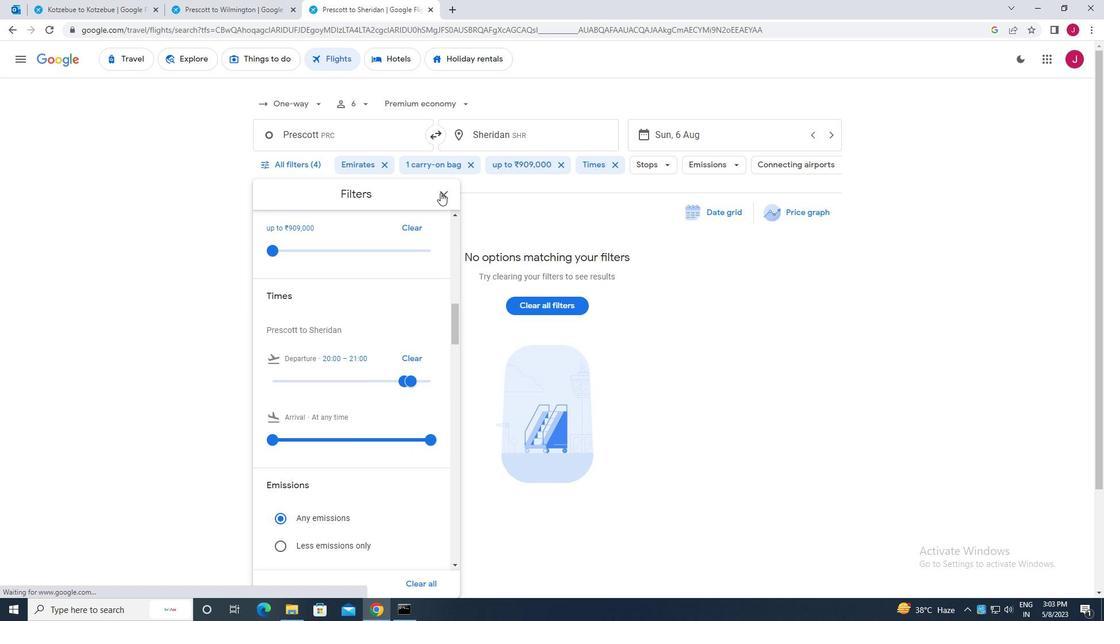 
Action: Mouse moved to (439, 195)
Screenshot: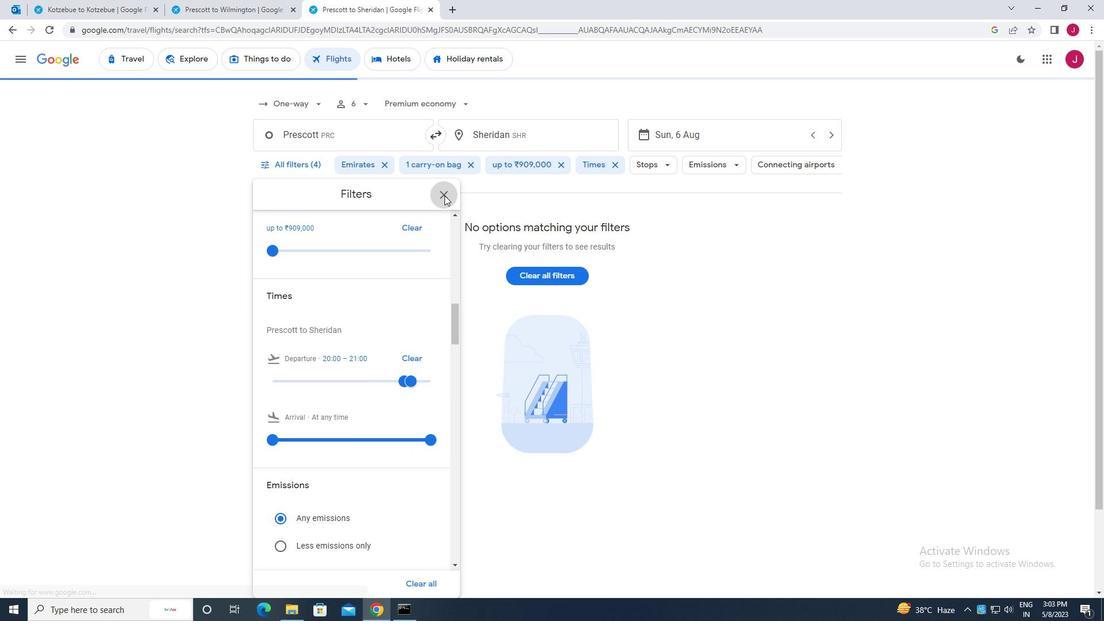 
